 Task: Monitor the status of agents and queues in real time with the help of Omni channel supervisor.
Action: Mouse moved to (43, 118)
Screenshot: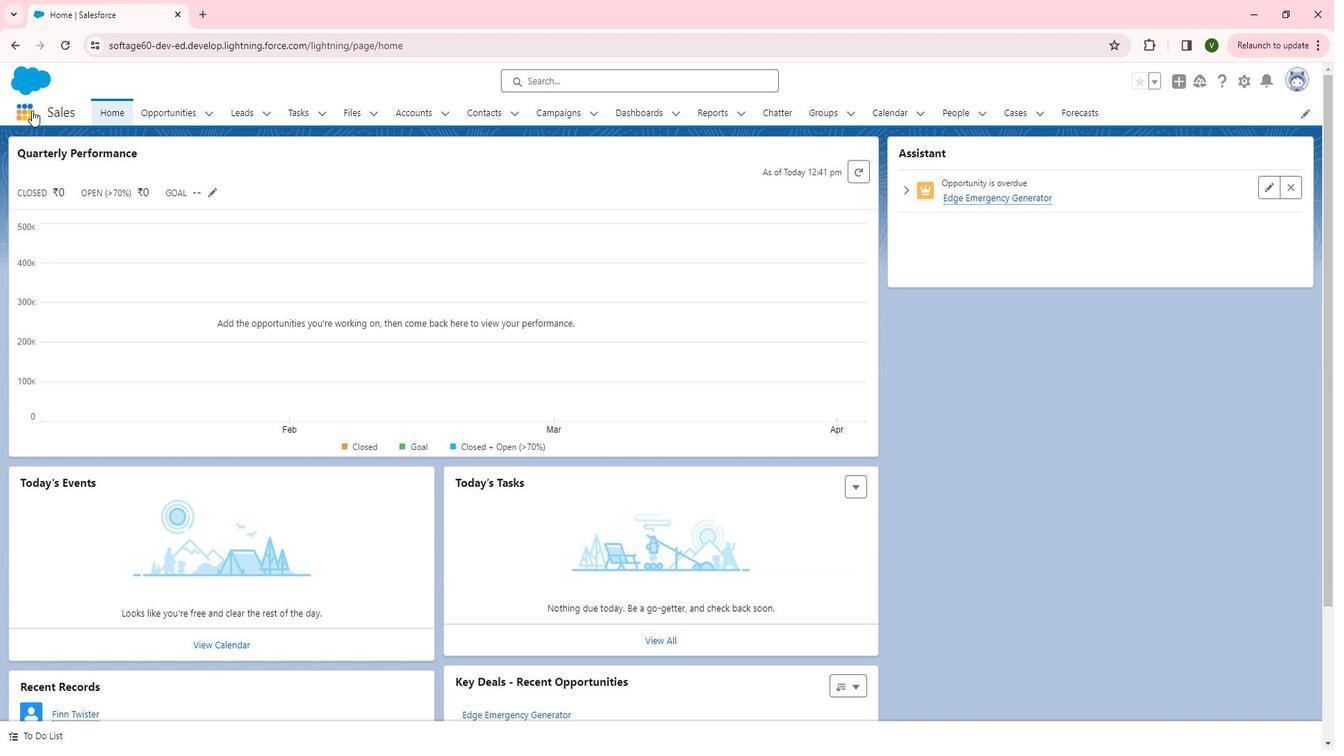 
Action: Mouse pressed left at (43, 118)
Screenshot: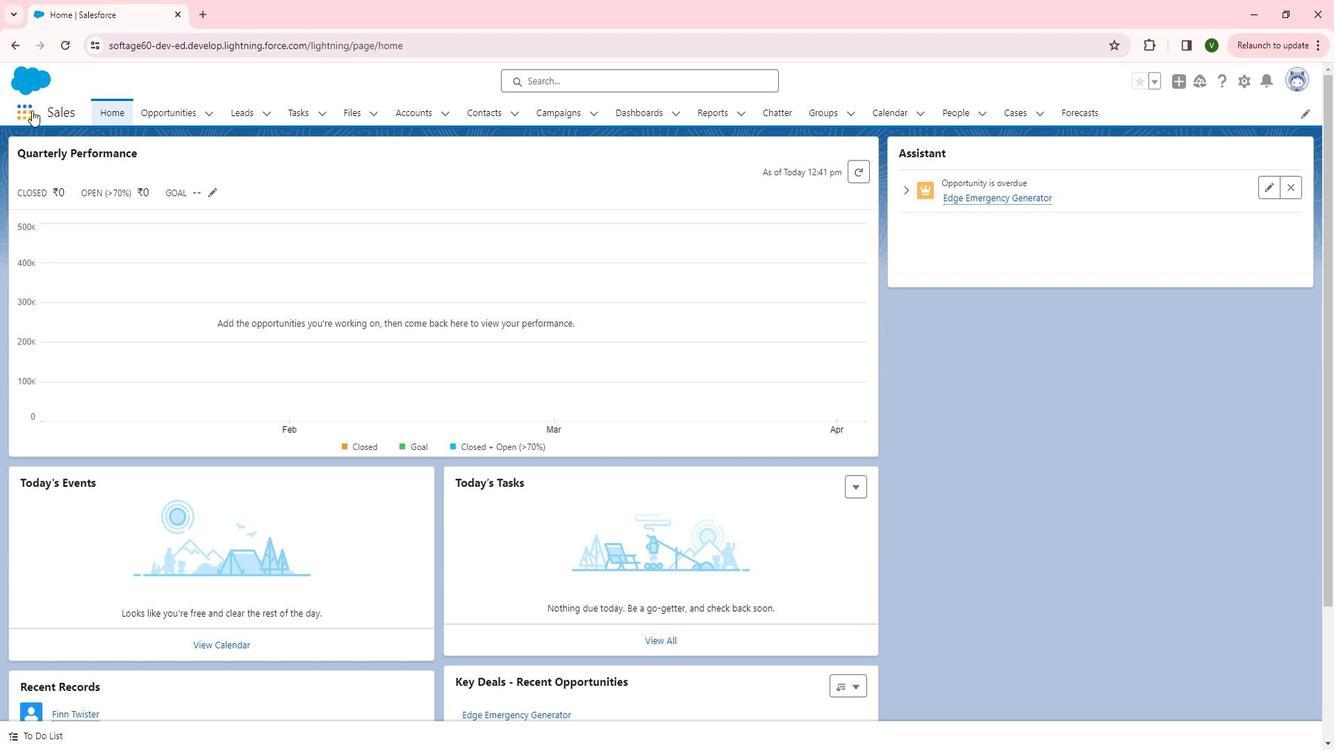 
Action: Mouse moved to (38, 120)
Screenshot: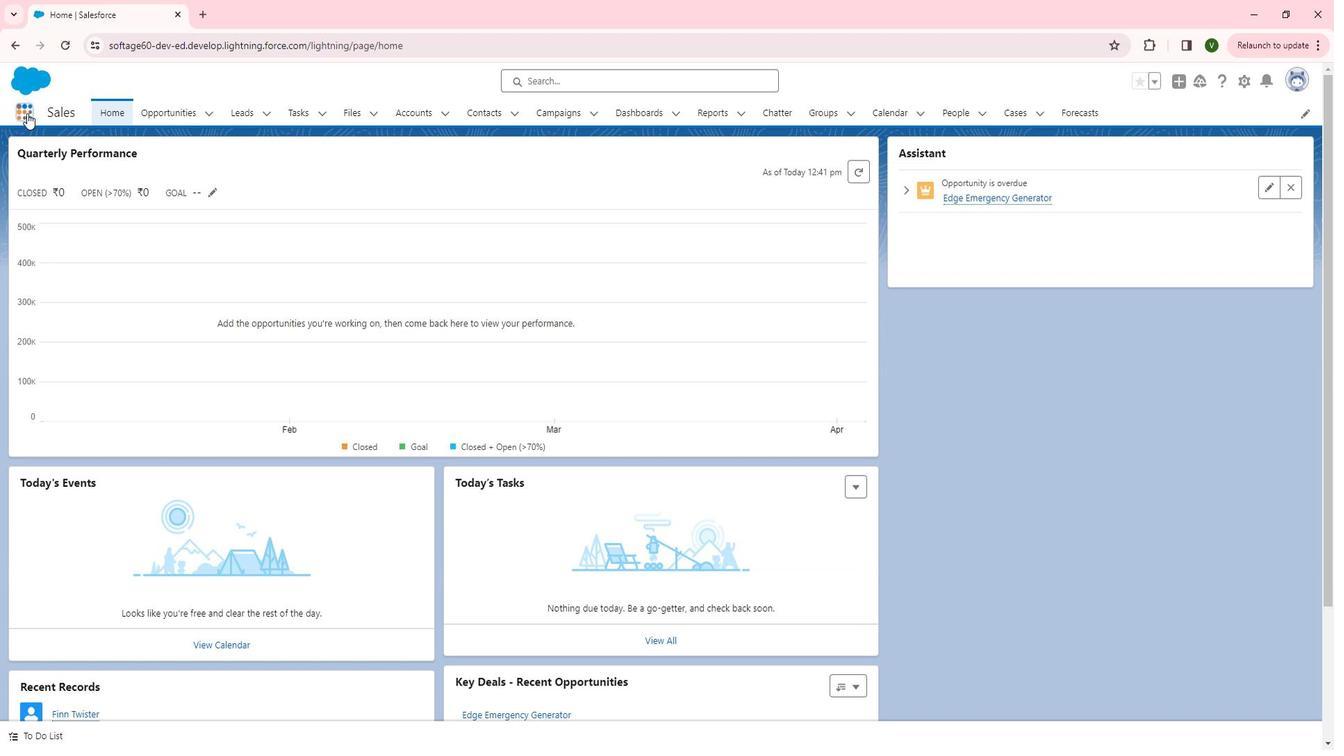 
Action: Mouse pressed left at (38, 120)
Screenshot: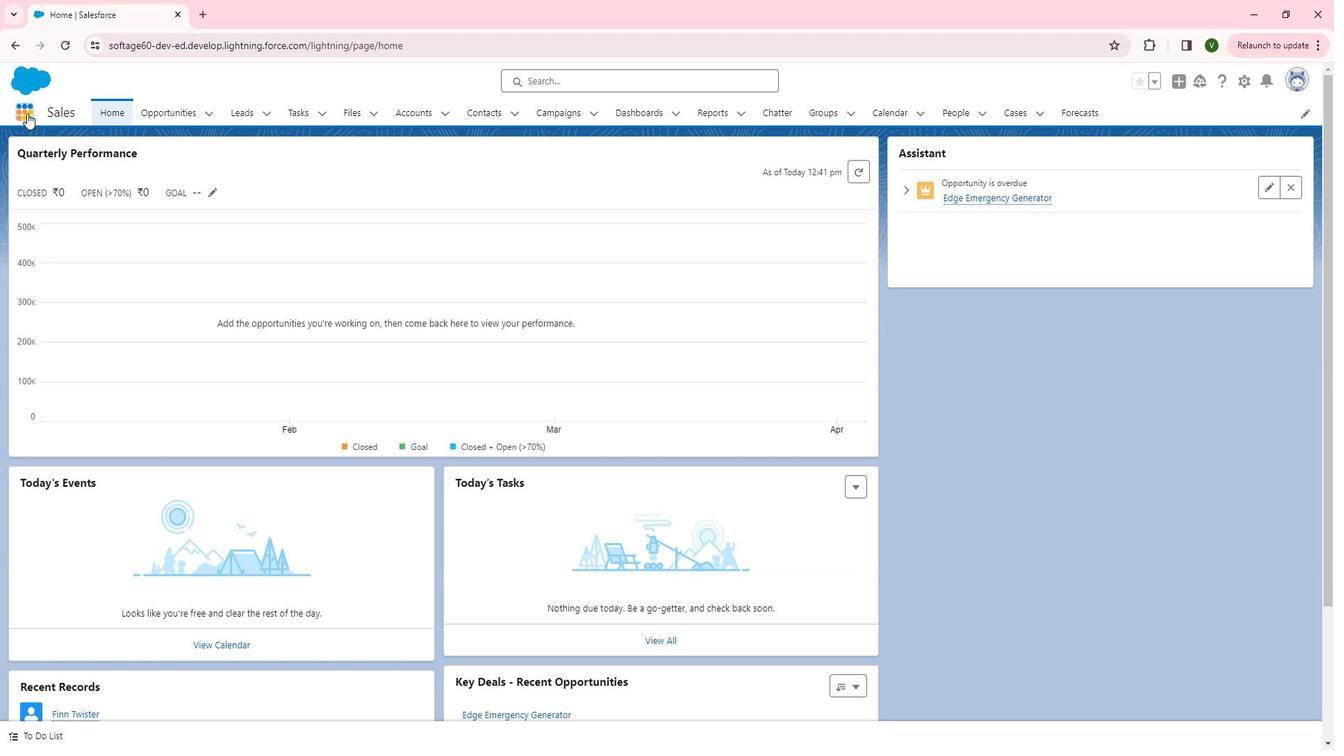 
Action: Mouse moved to (55, 364)
Screenshot: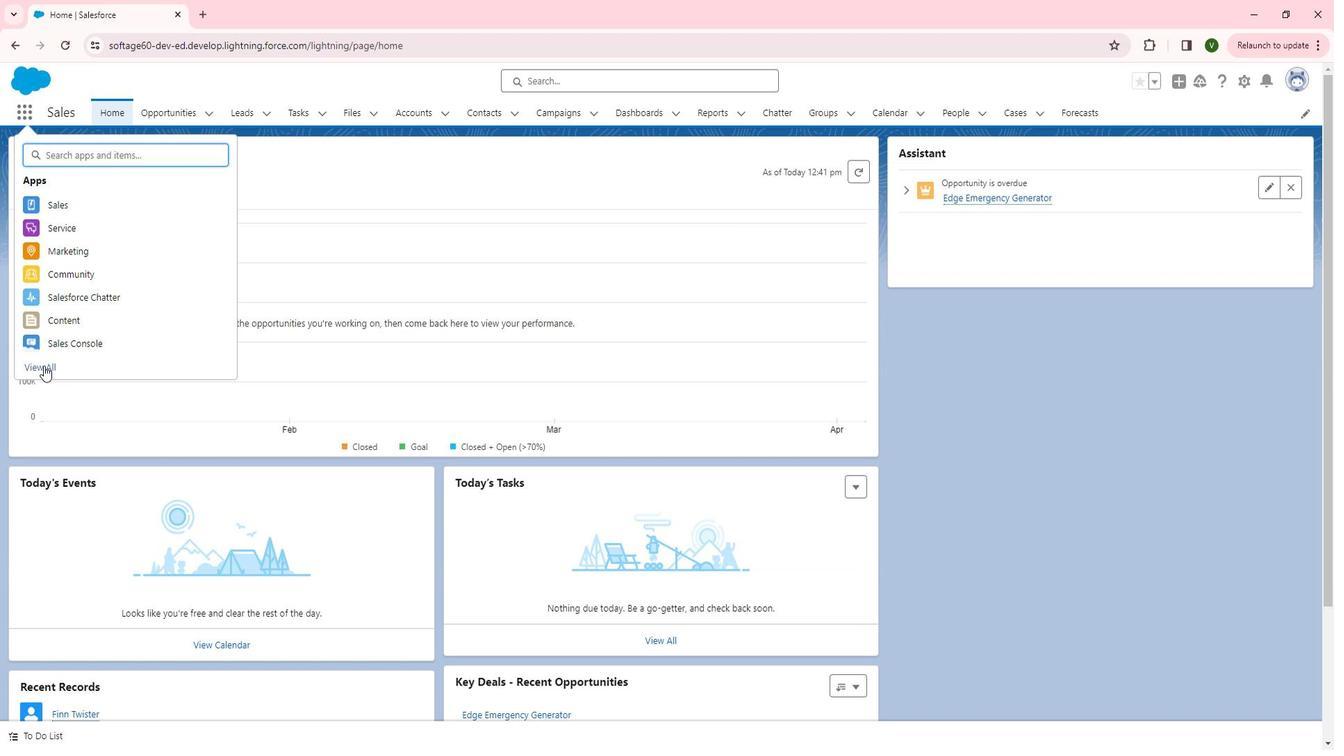 
Action: Mouse pressed left at (55, 364)
Screenshot: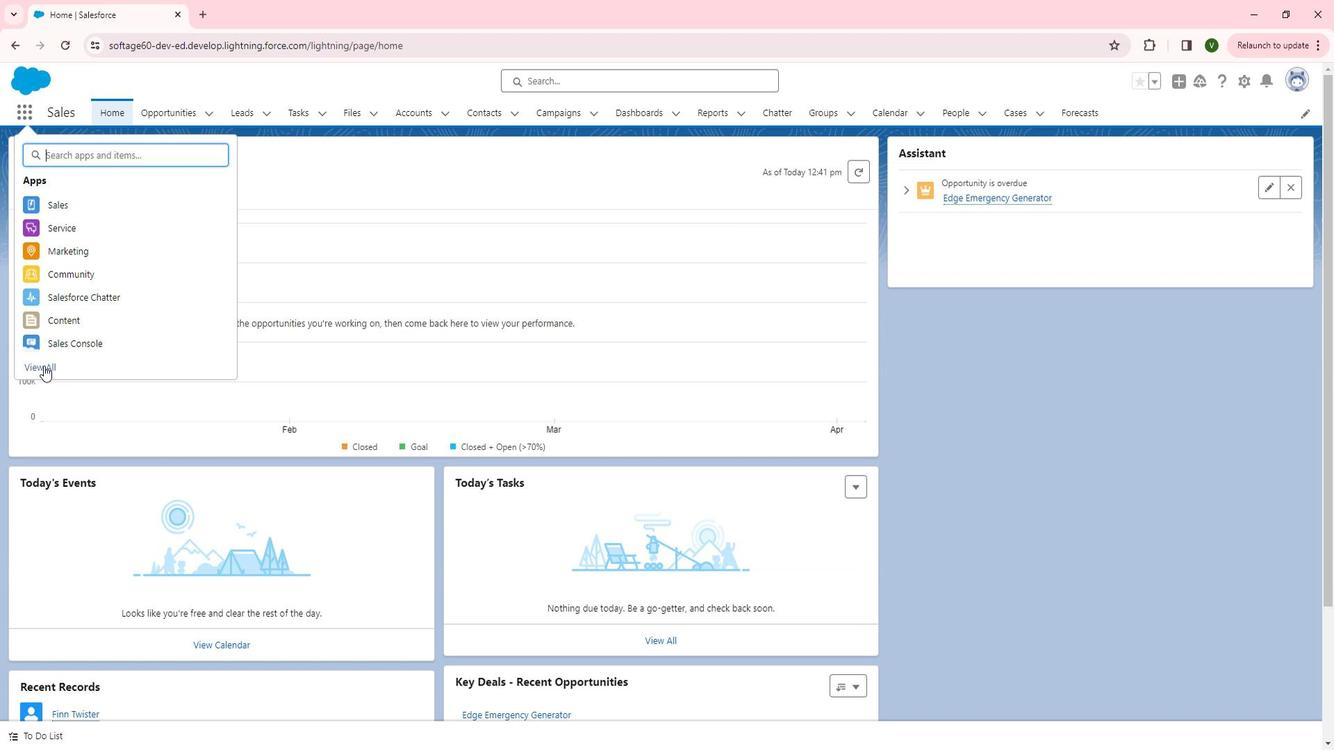 
Action: Mouse moved to (584, 378)
Screenshot: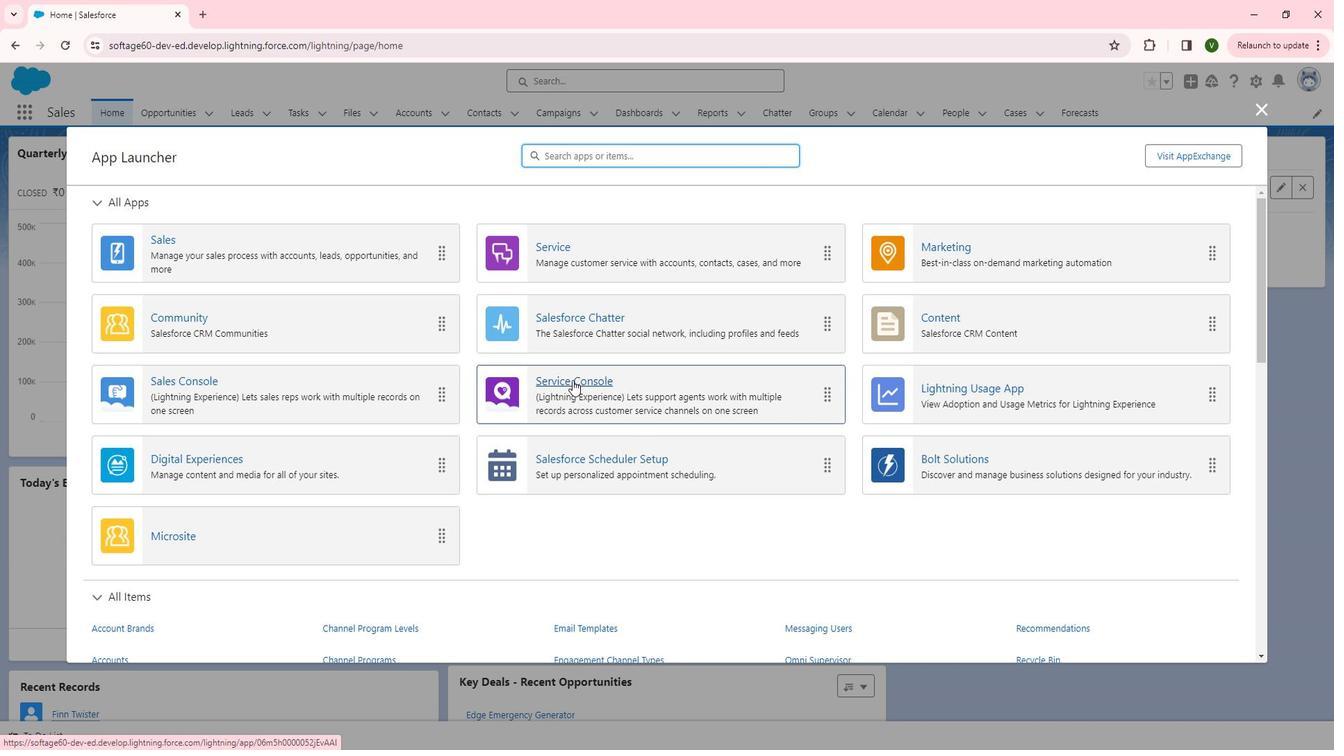 
Action: Mouse pressed left at (584, 378)
Screenshot: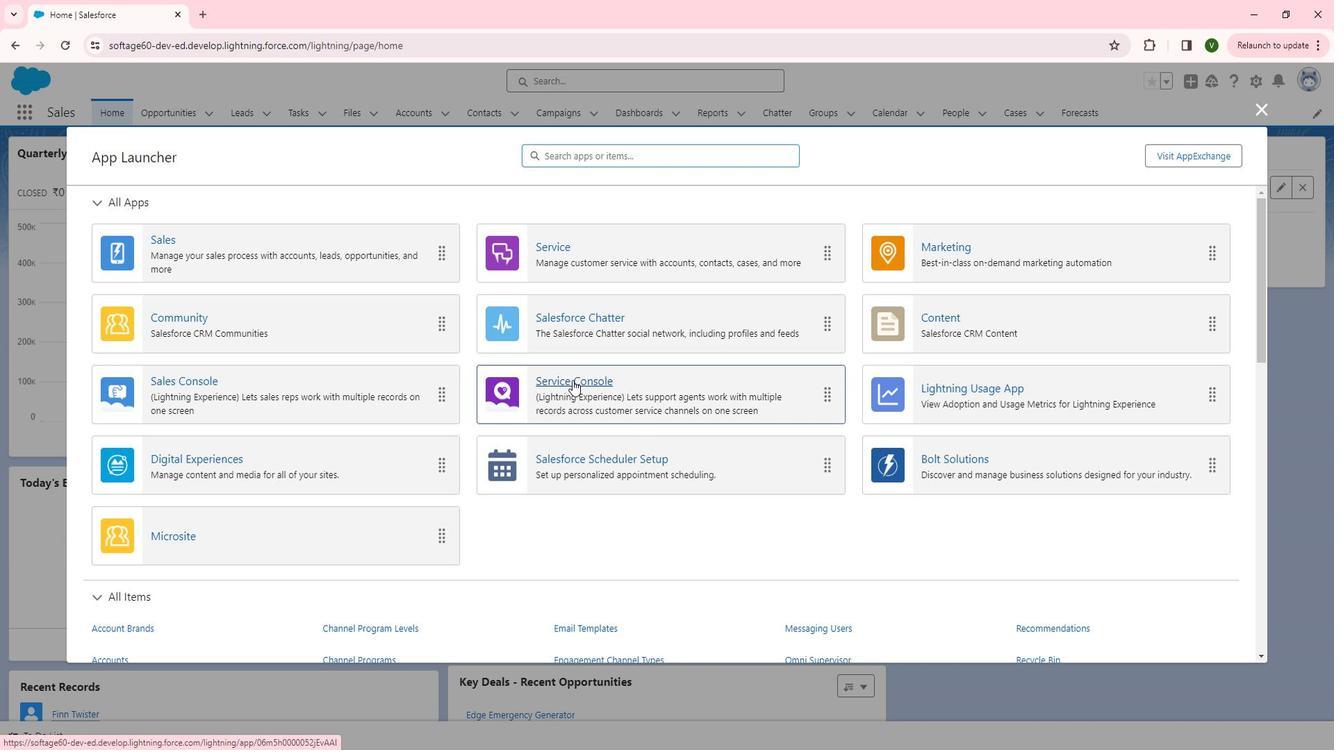 
Action: Mouse moved to (179, 573)
Screenshot: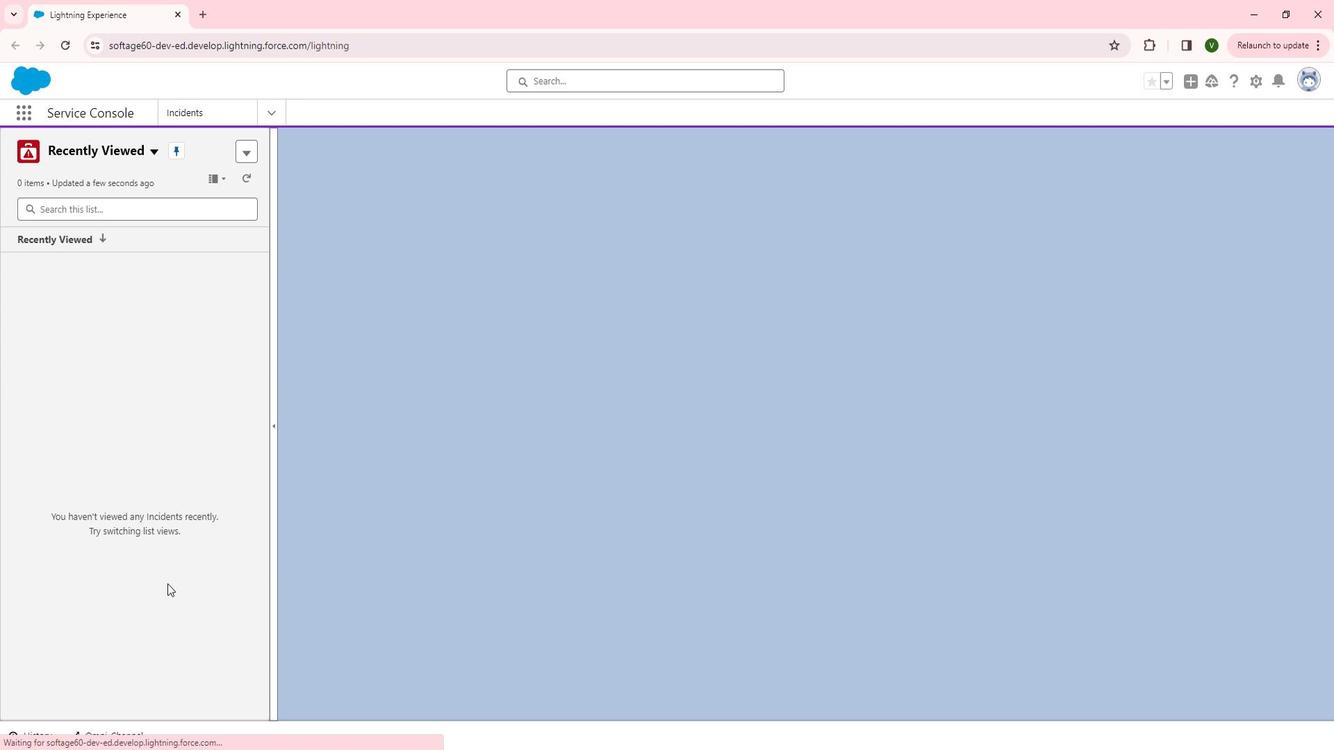 
Action: Mouse scrolled (179, 573) with delta (0, 0)
Screenshot: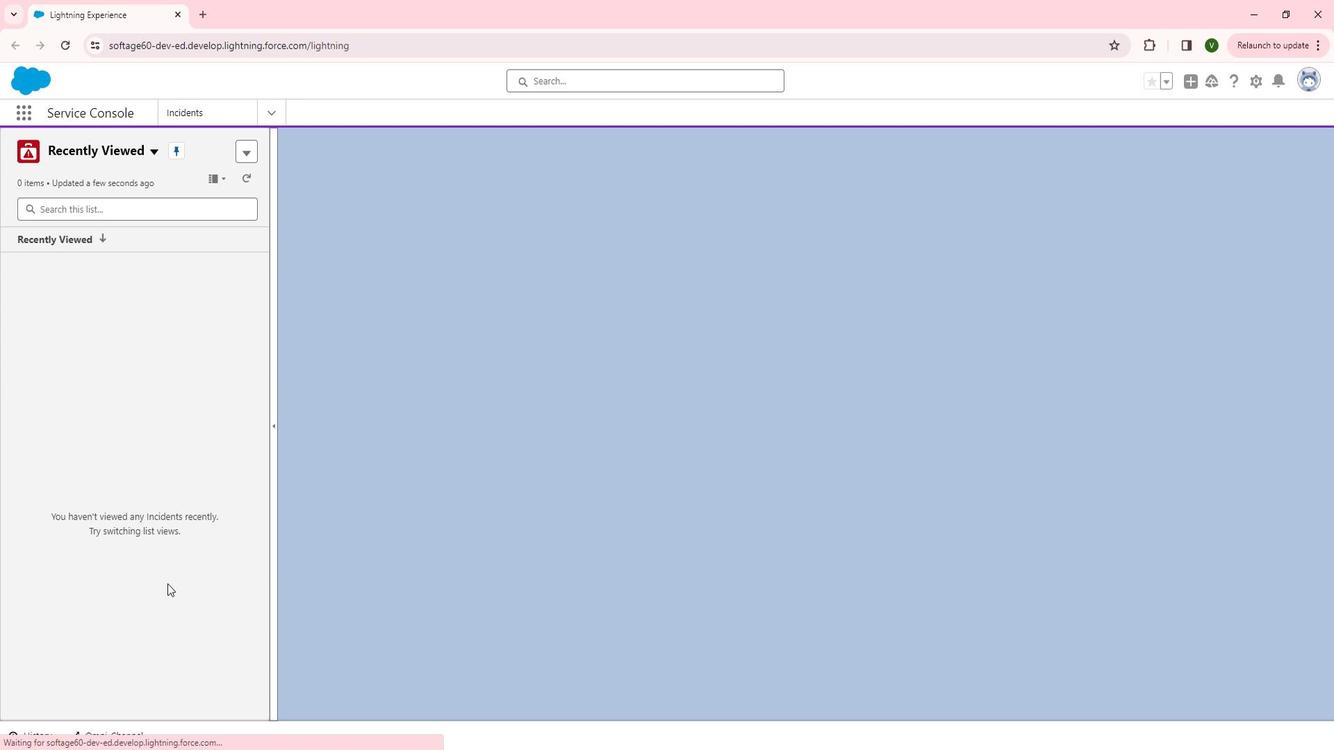 
Action: Mouse moved to (131, 717)
Screenshot: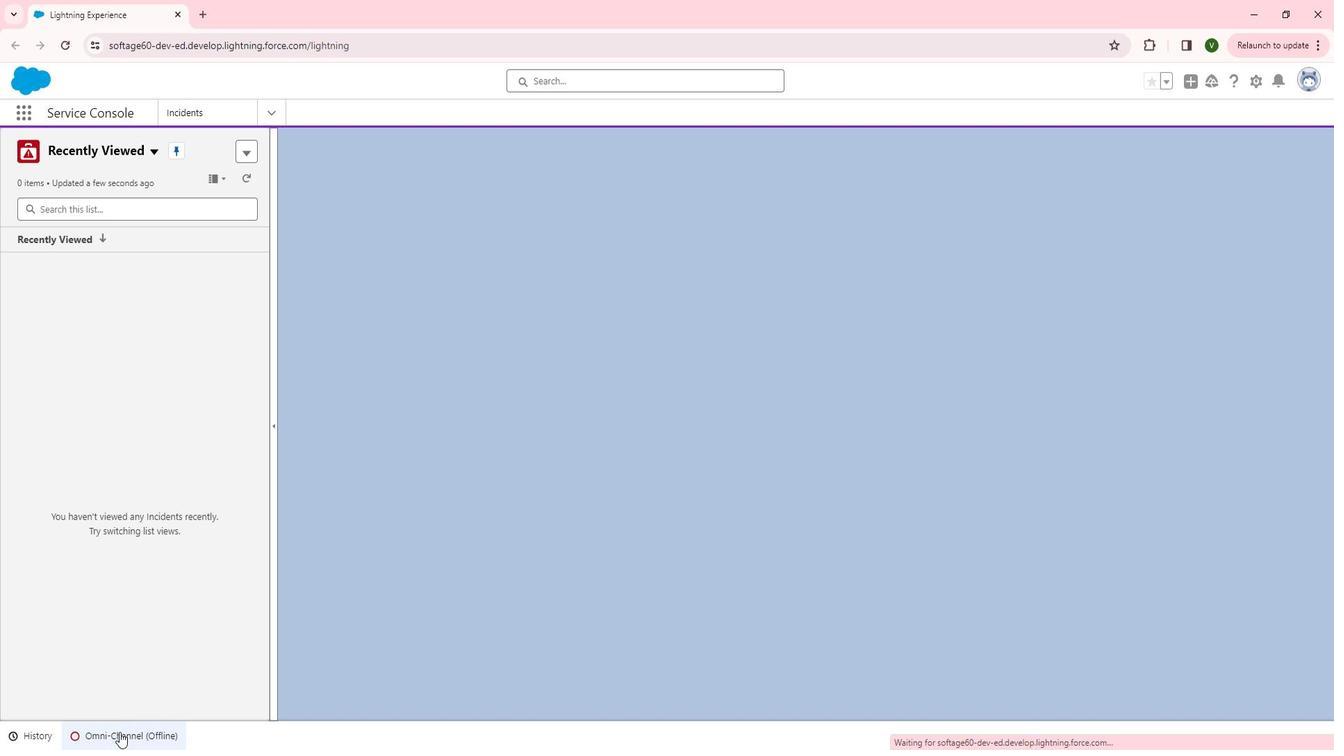 
Action: Mouse pressed left at (131, 717)
Screenshot: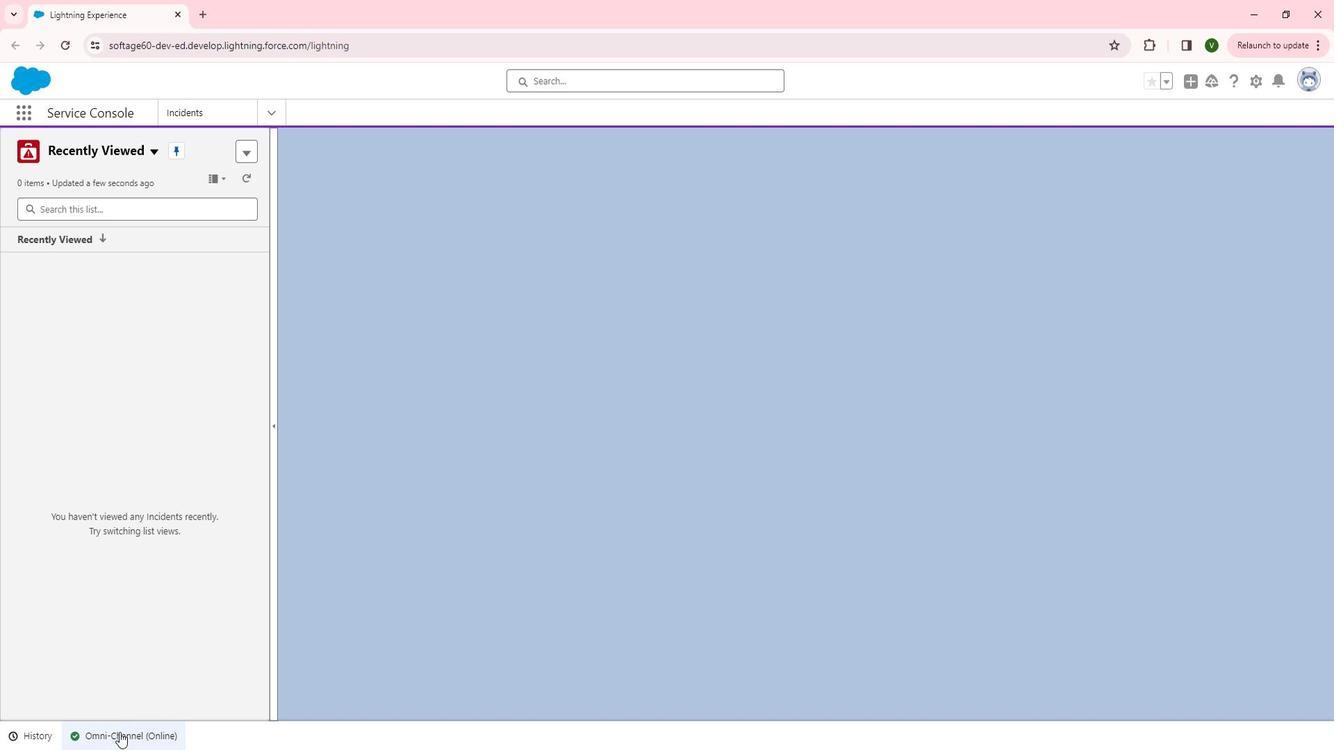 
Action: Mouse moved to (239, 419)
Screenshot: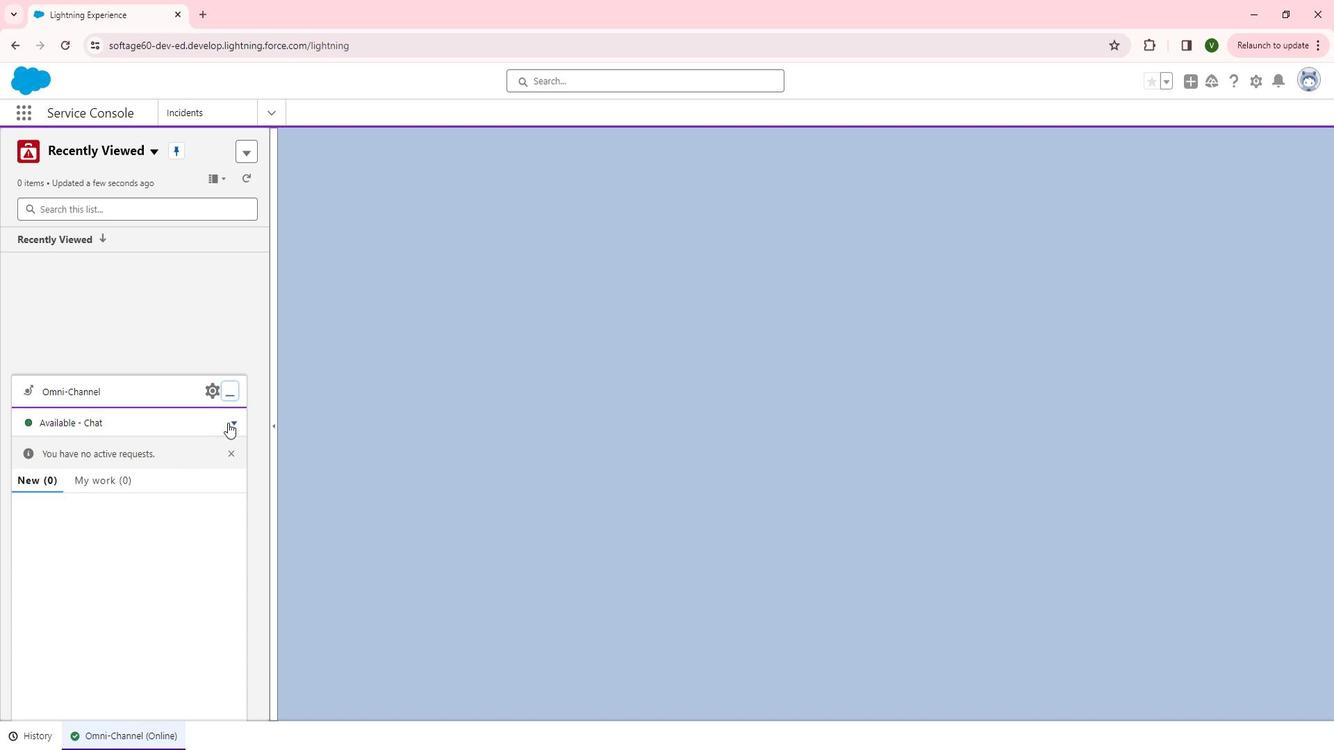
Action: Mouse pressed left at (239, 419)
Screenshot: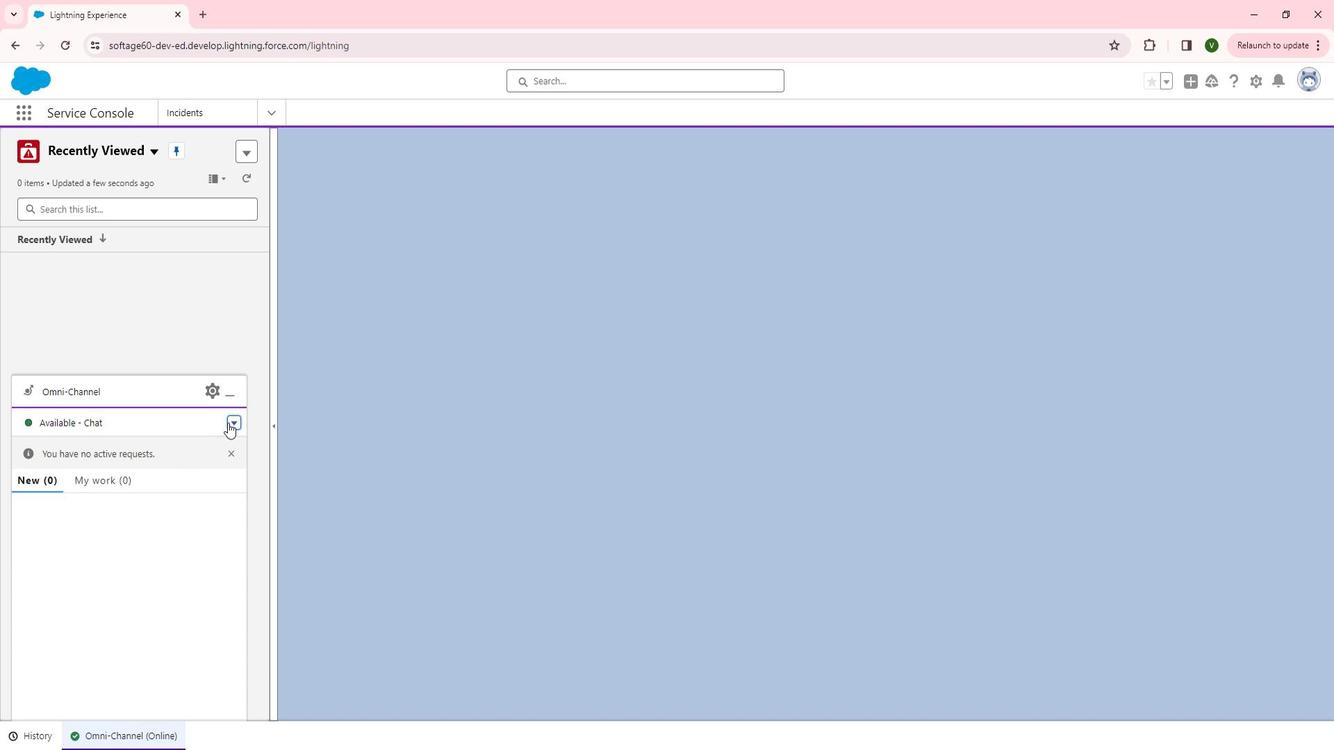 
Action: Mouse moved to (183, 516)
Screenshot: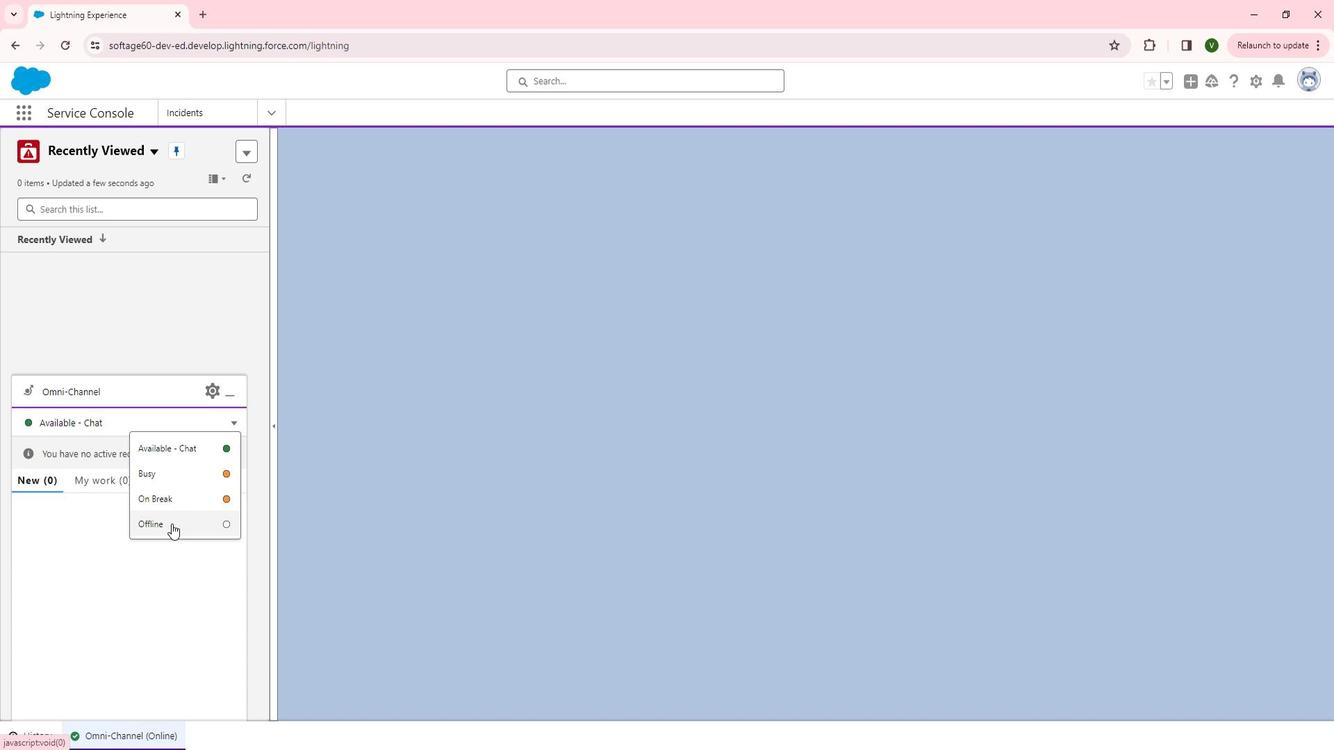 
Action: Mouse pressed left at (183, 516)
Screenshot: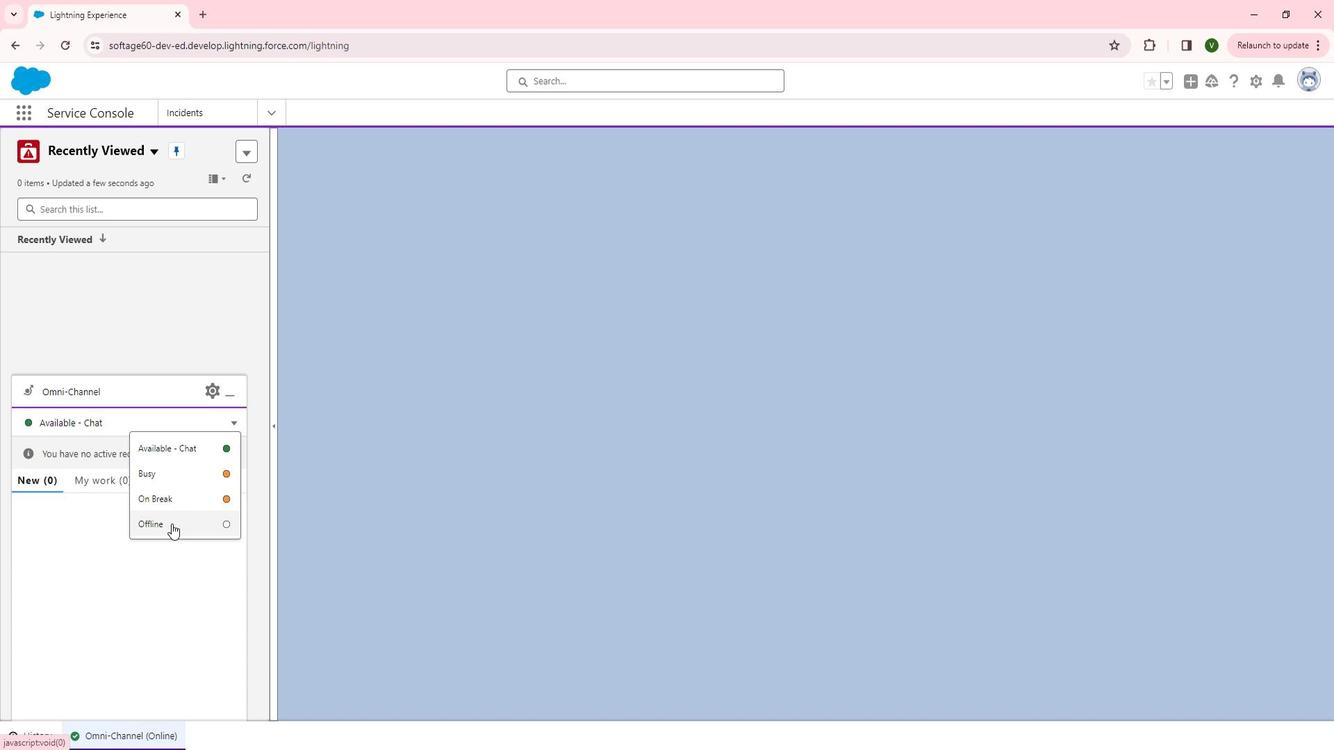 
Action: Mouse moved to (240, 446)
Screenshot: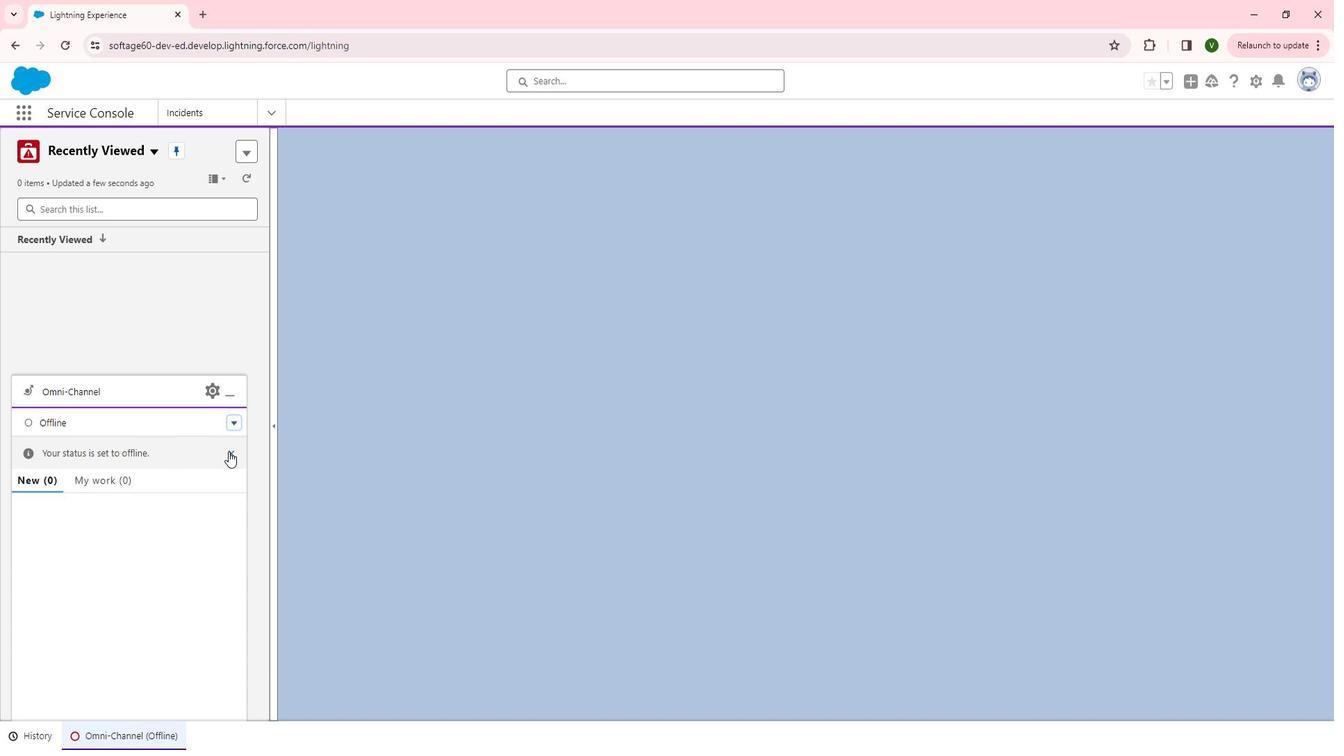 
Action: Mouse pressed left at (240, 446)
Screenshot: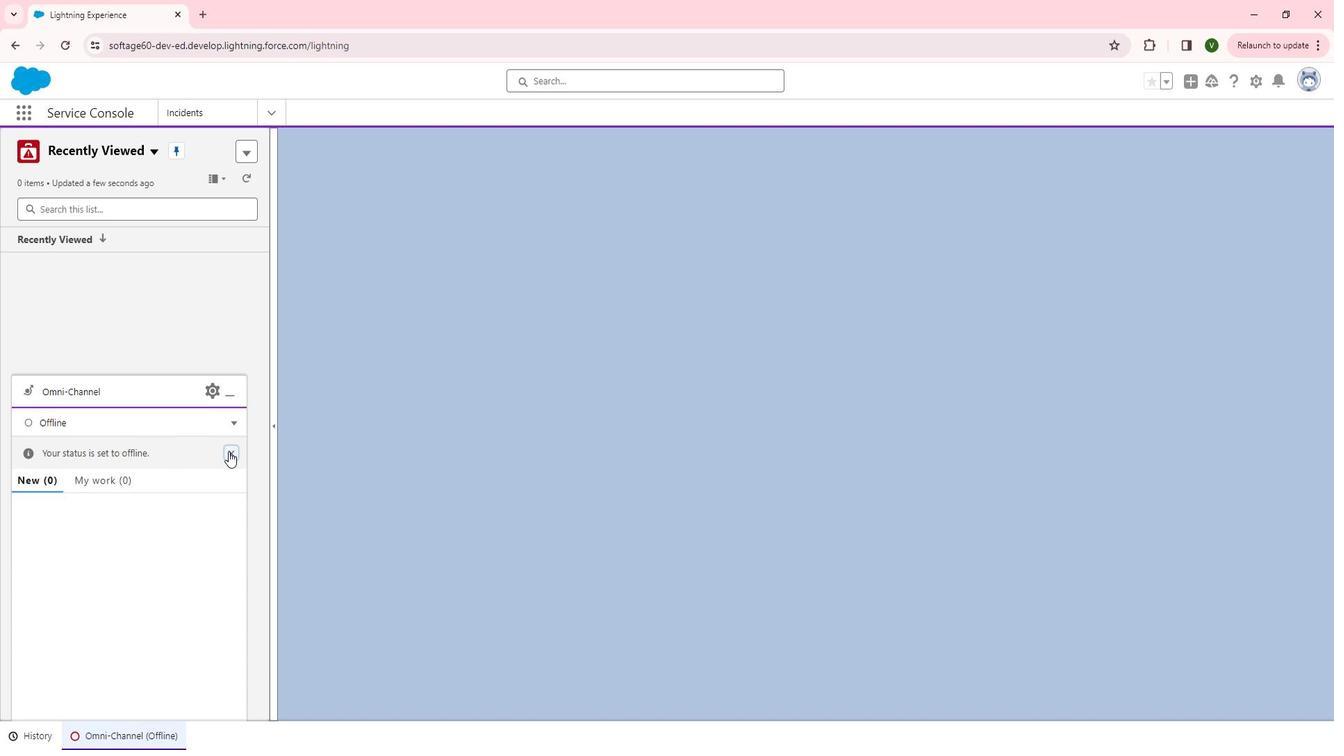 
Action: Mouse moved to (240, 418)
Screenshot: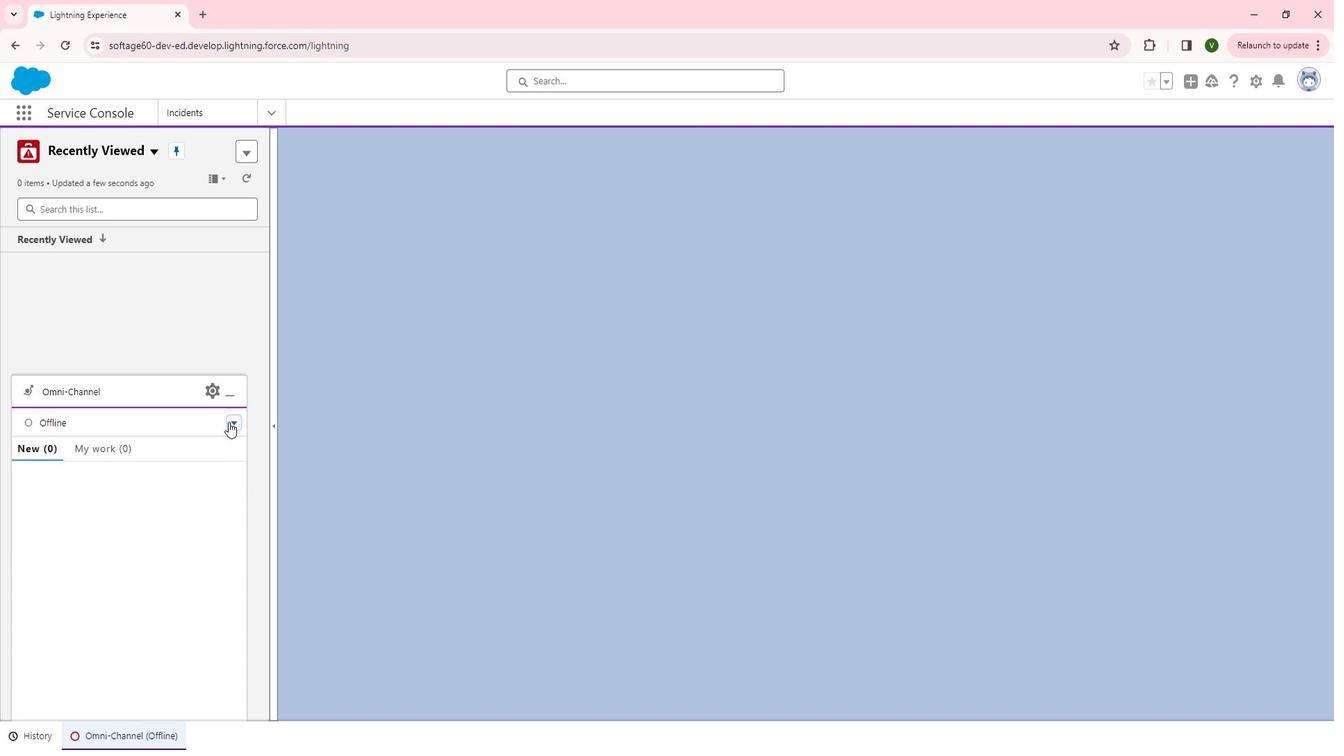 
Action: Mouse pressed left at (240, 418)
Screenshot: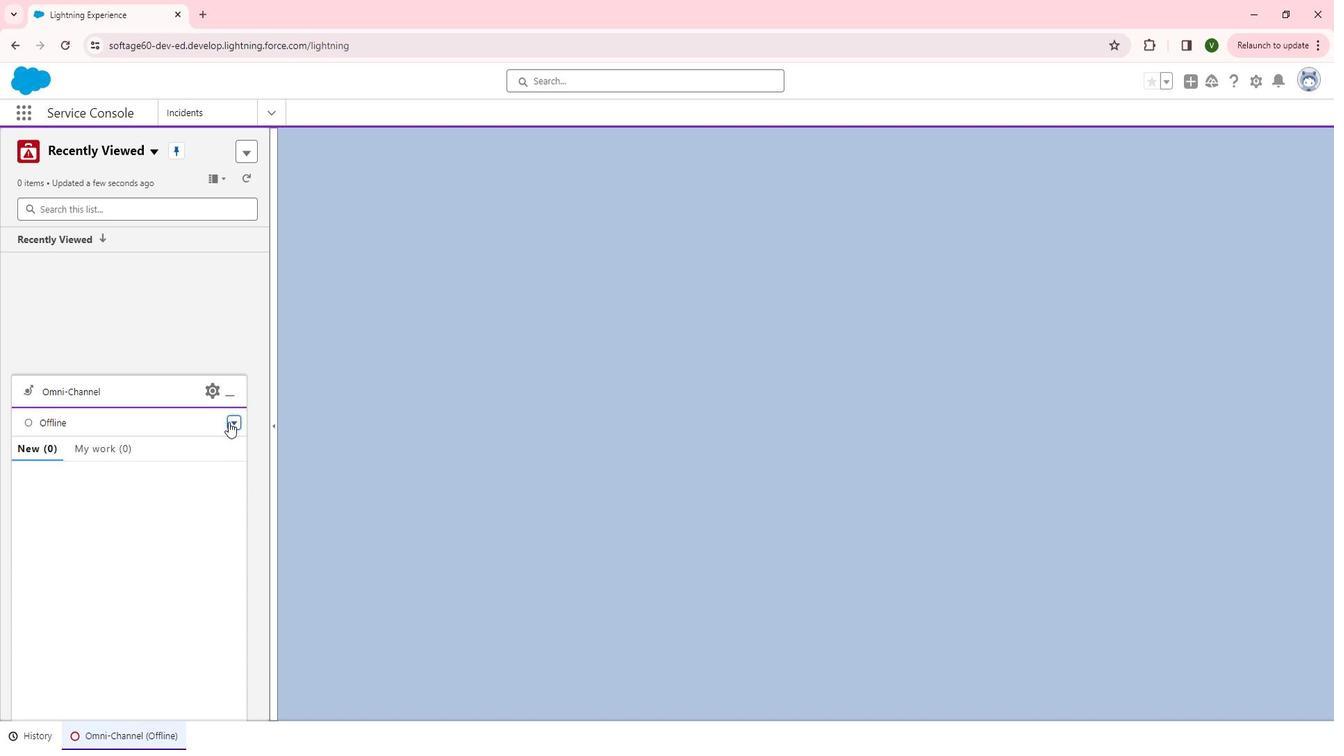 
Action: Mouse moved to (198, 445)
Screenshot: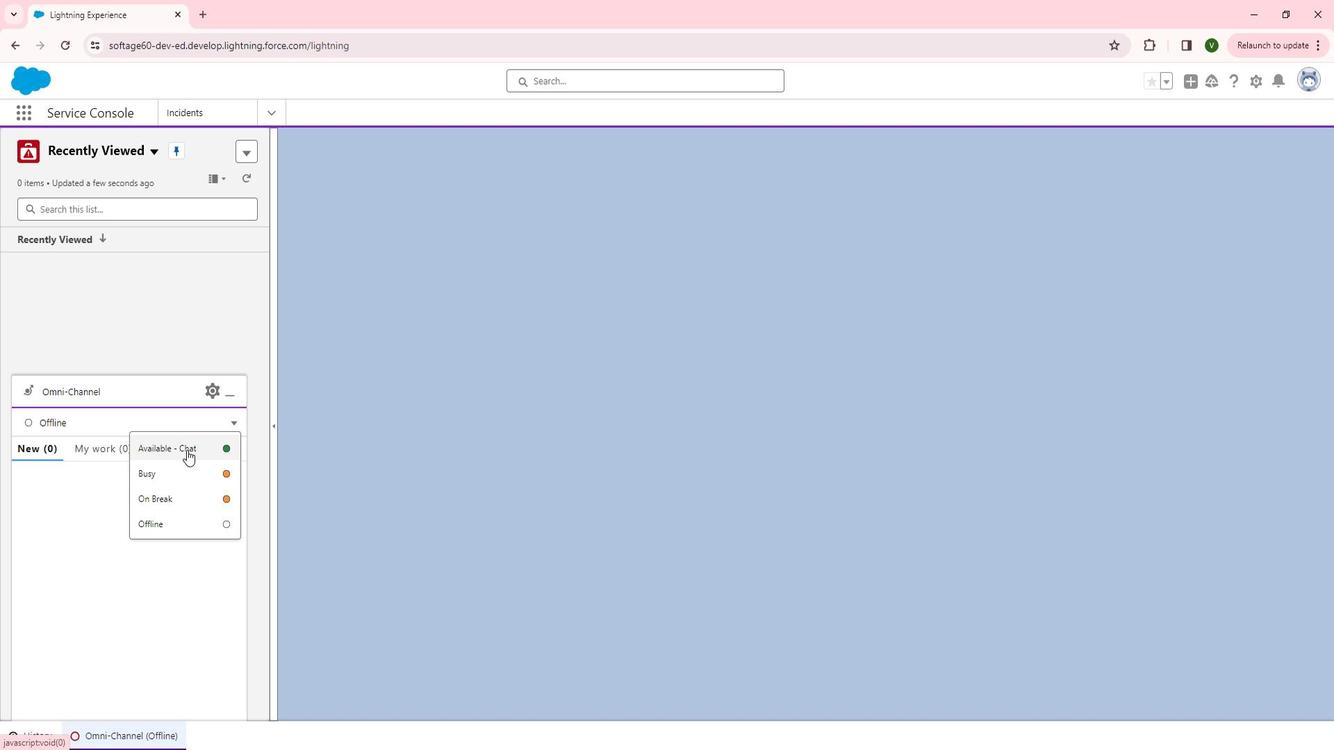 
Action: Mouse pressed left at (198, 445)
Screenshot: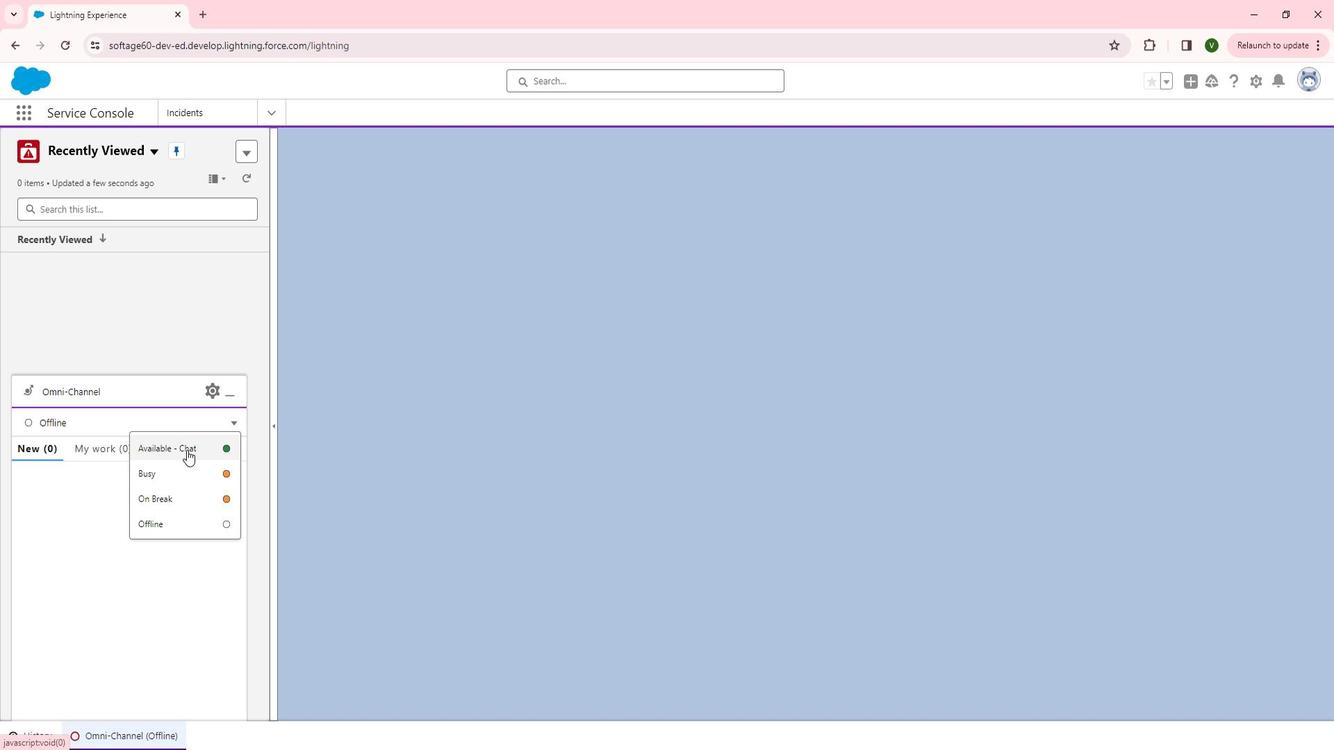 
Action: Mouse moved to (34, 123)
Screenshot: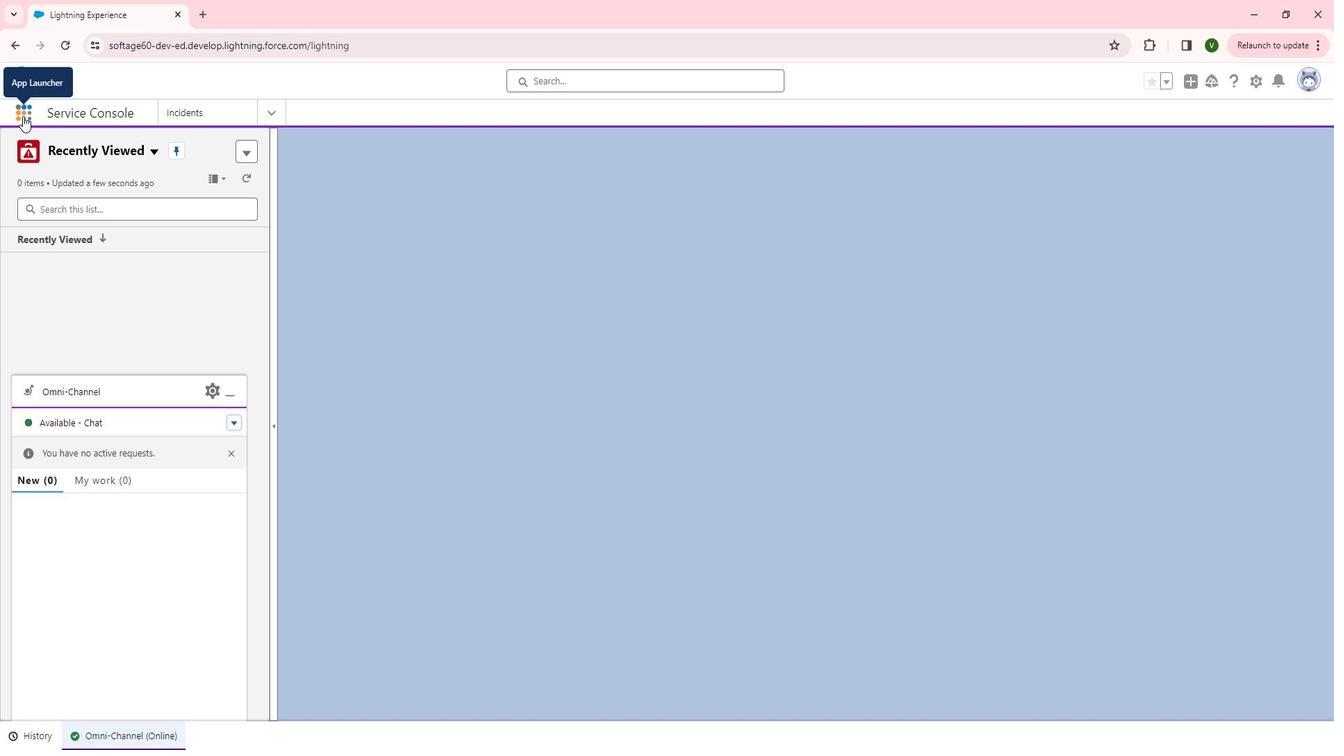 
Action: Mouse pressed left at (34, 123)
Screenshot: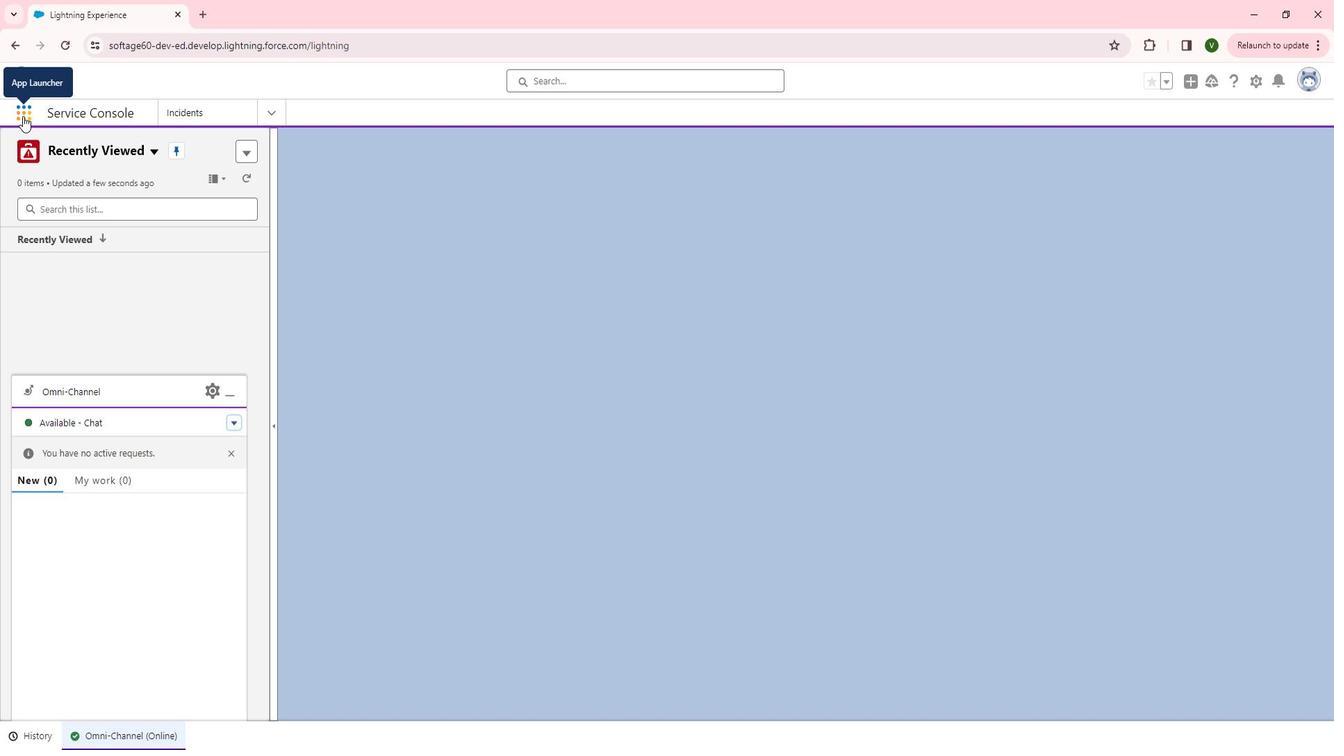 
Action: Mouse moved to (101, 168)
Screenshot: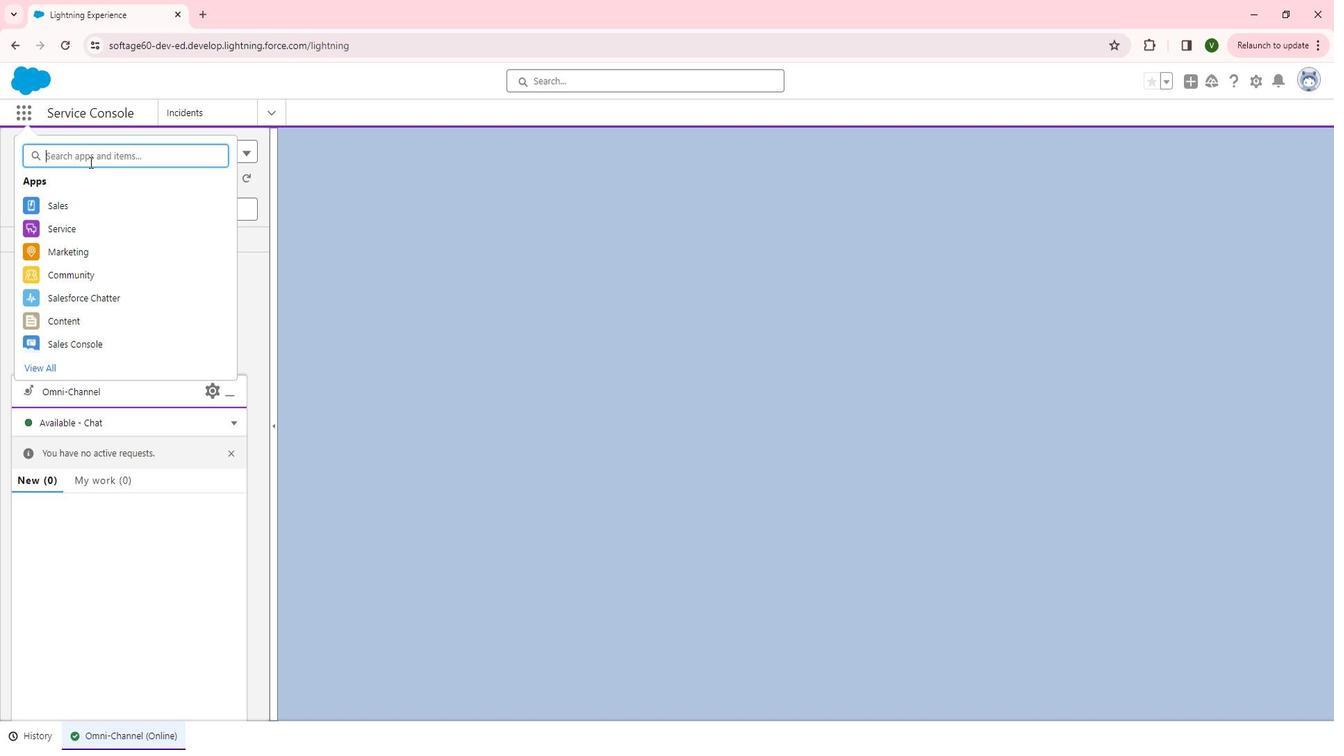 
Action: Mouse pressed left at (101, 168)
Screenshot: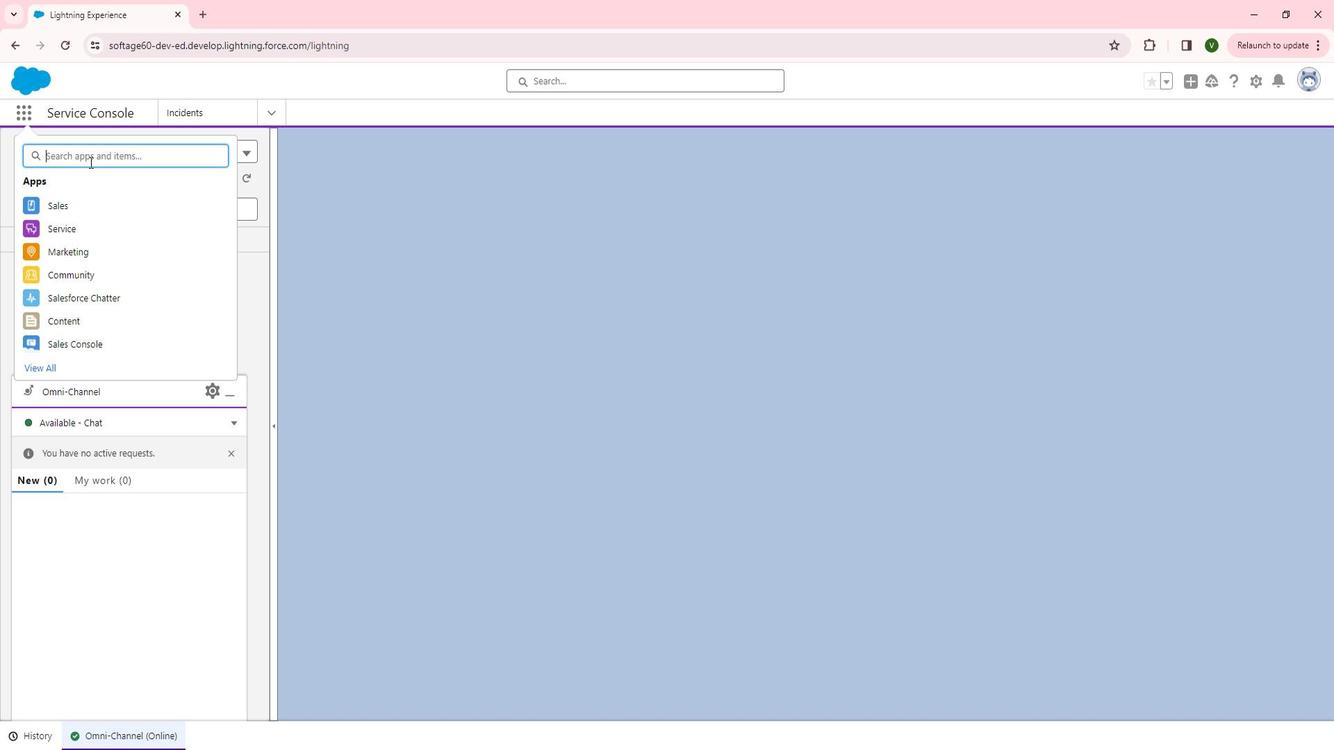 
Action: Mouse moved to (102, 167)
Screenshot: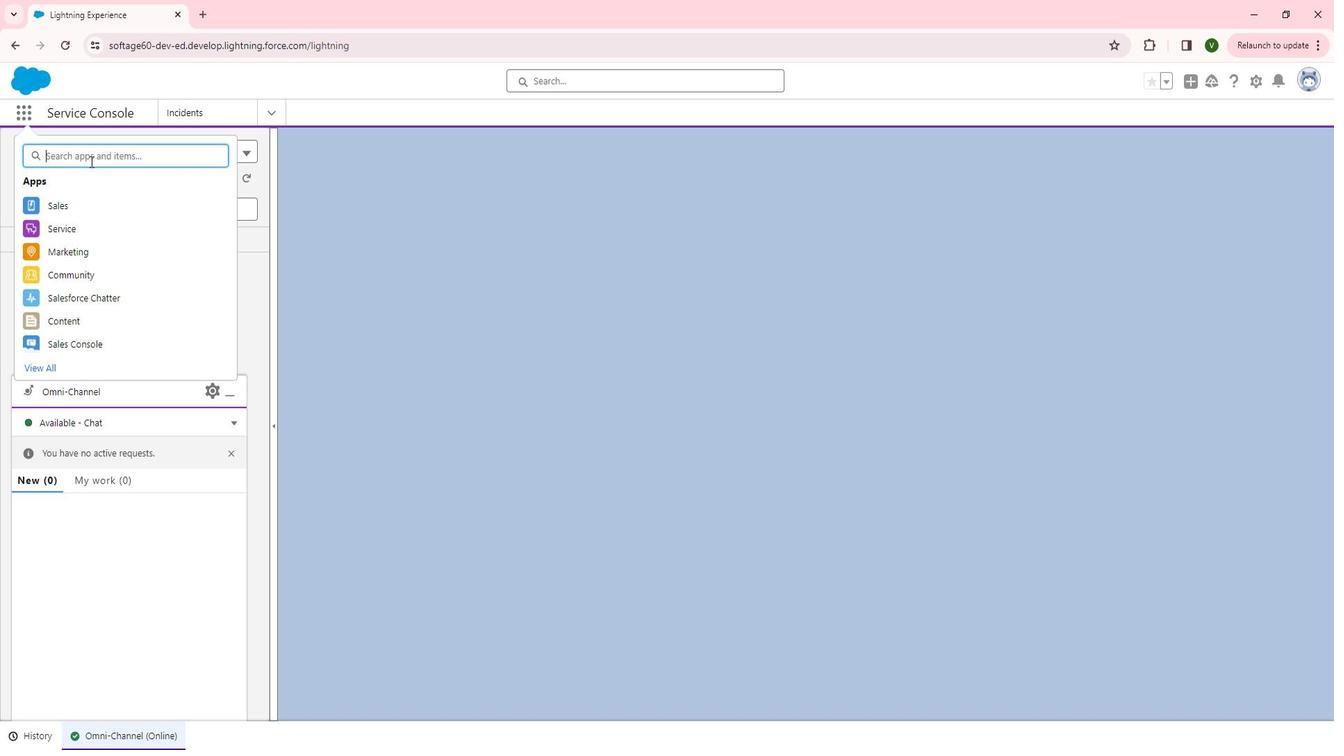 
Action: Key pressed s<Key.backspace>omni
Screenshot: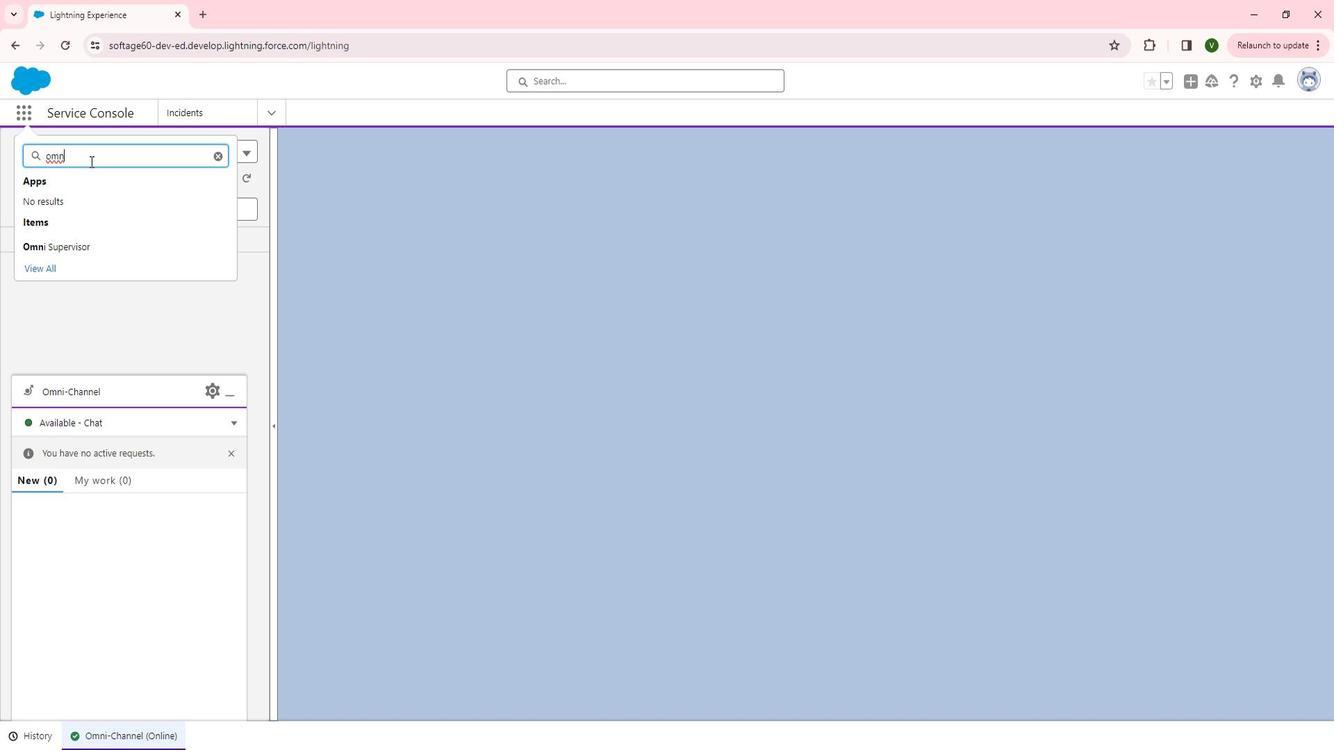 
Action: Mouse moved to (101, 246)
Screenshot: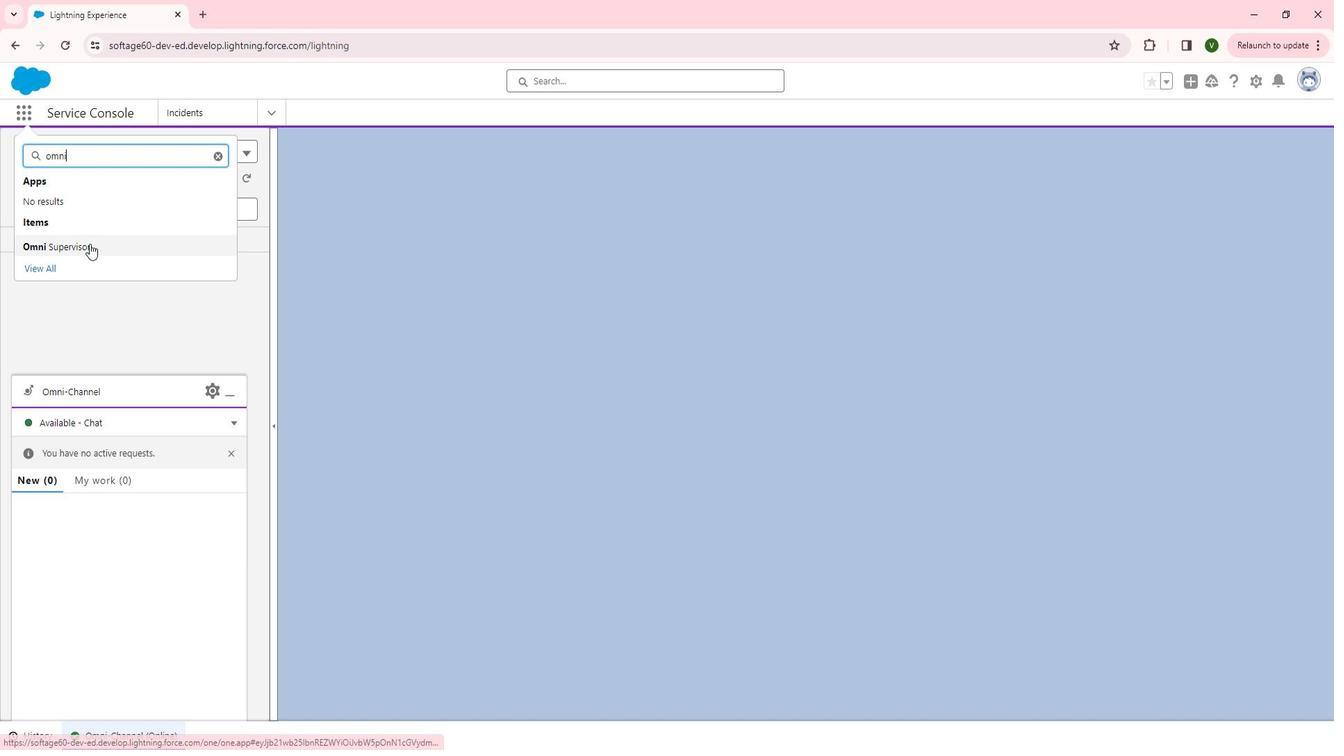 
Action: Mouse pressed left at (101, 246)
Screenshot: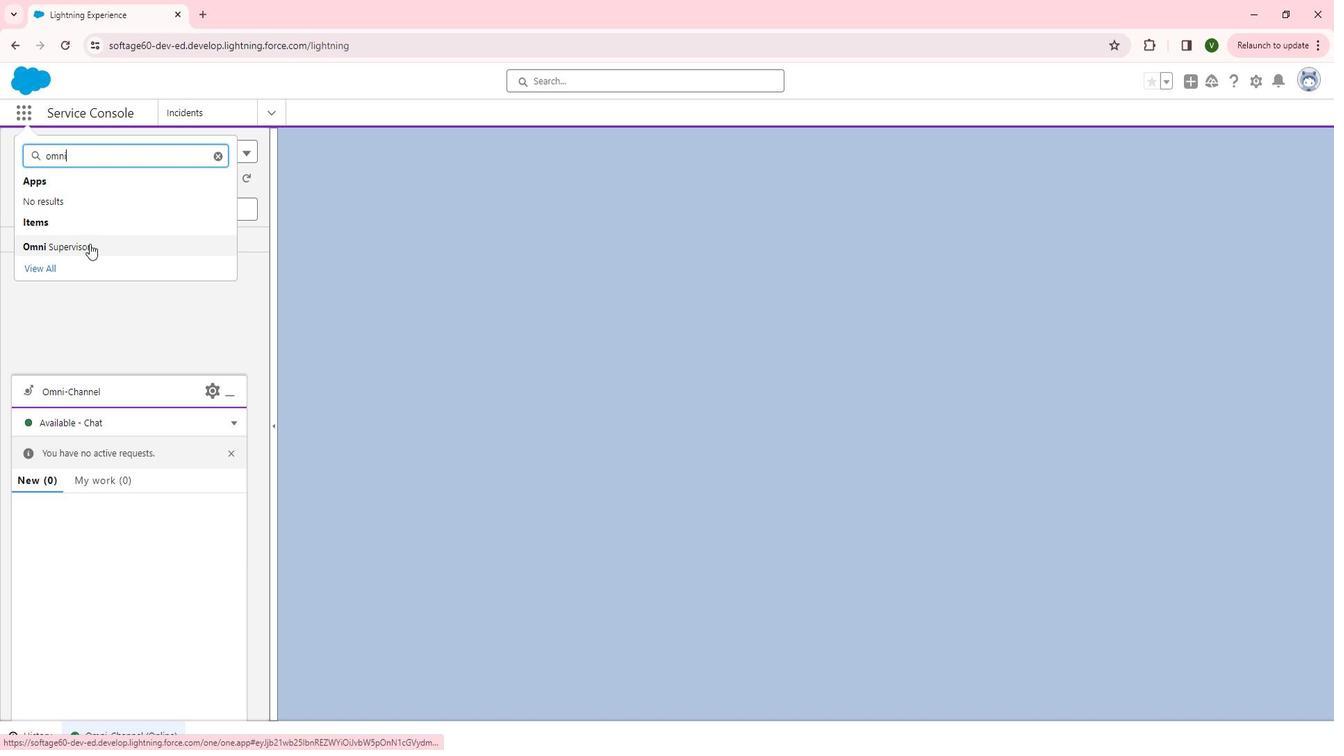 
Action: Mouse moved to (473, 218)
Screenshot: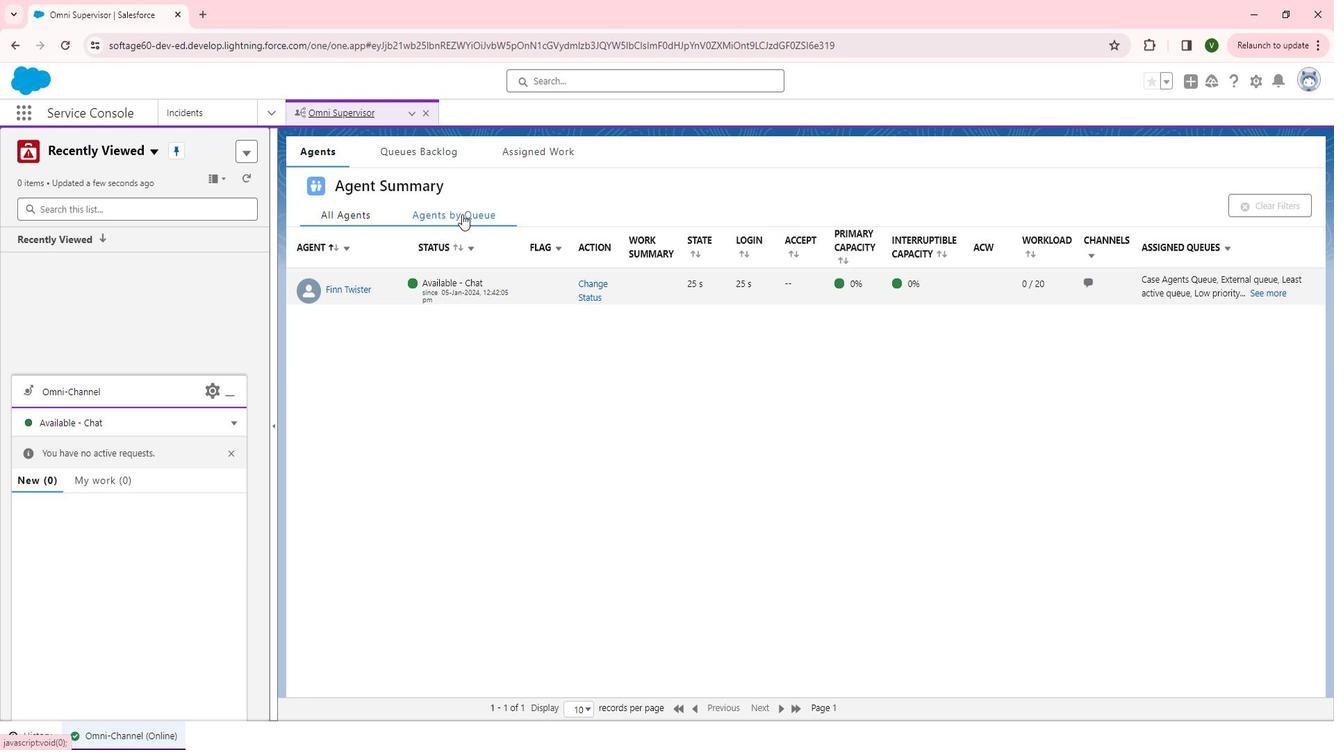 
Action: Mouse pressed left at (473, 218)
Screenshot: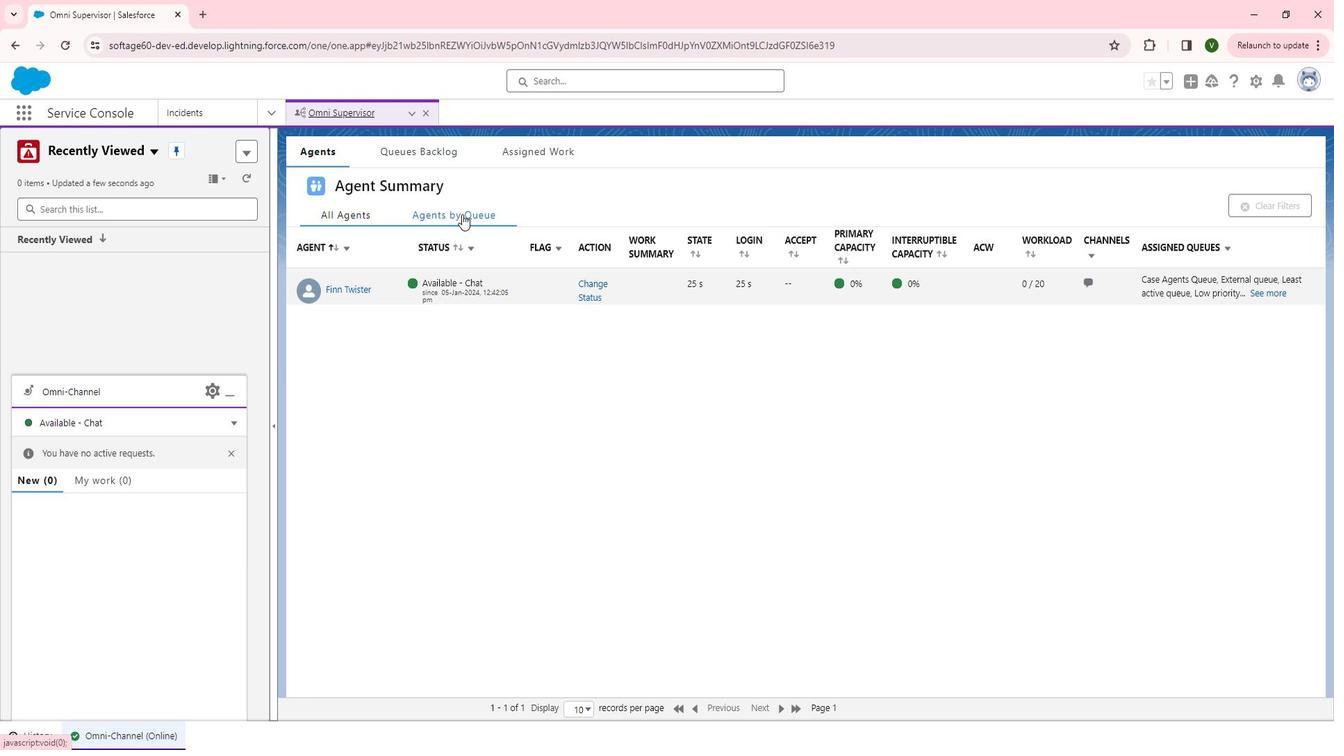 
Action: Mouse moved to (502, 290)
Screenshot: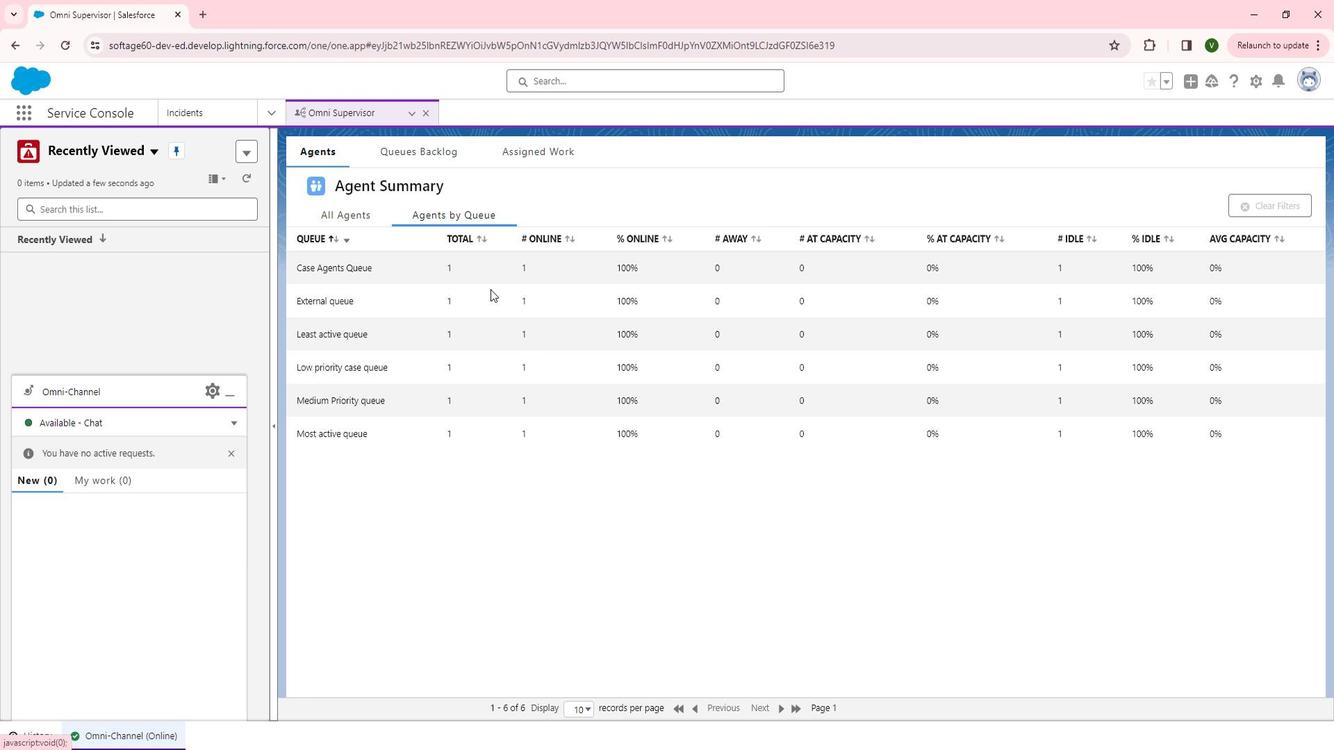 
Action: Mouse pressed left at (502, 290)
Screenshot: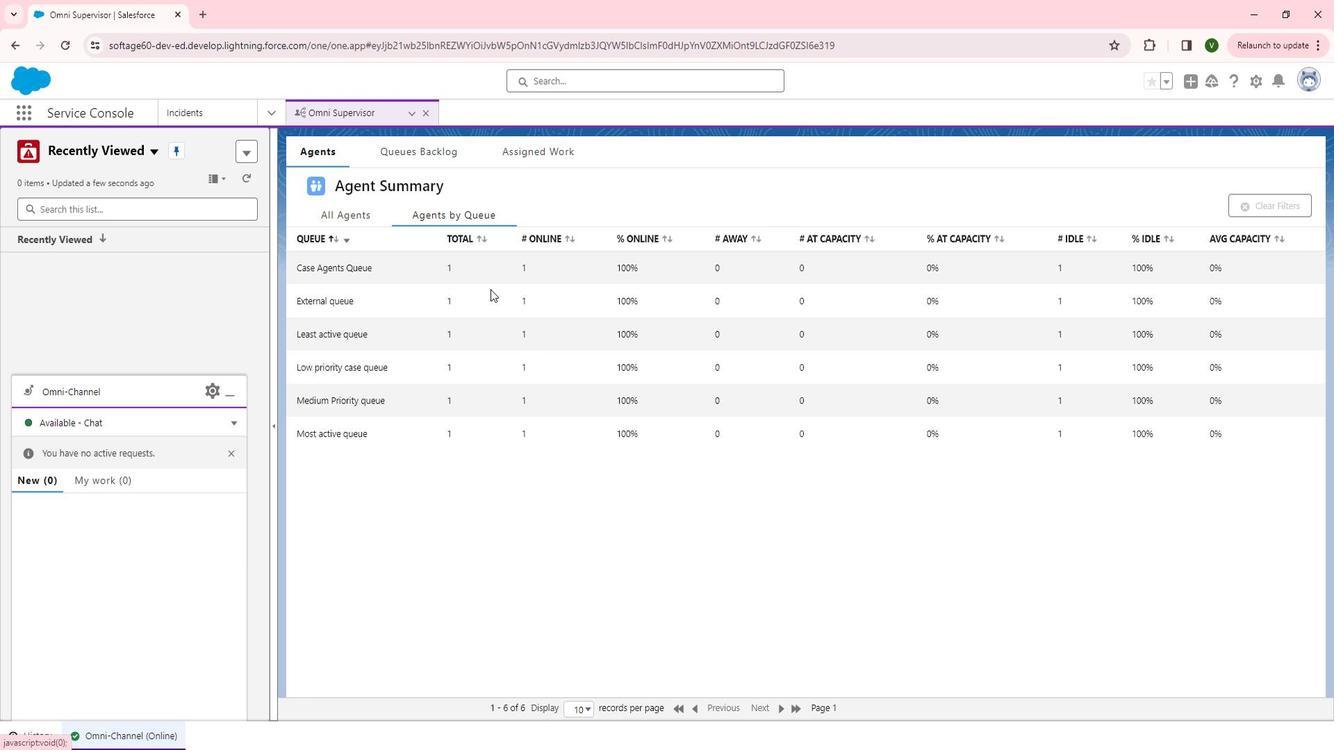 
Action: Mouse moved to (521, 329)
Screenshot: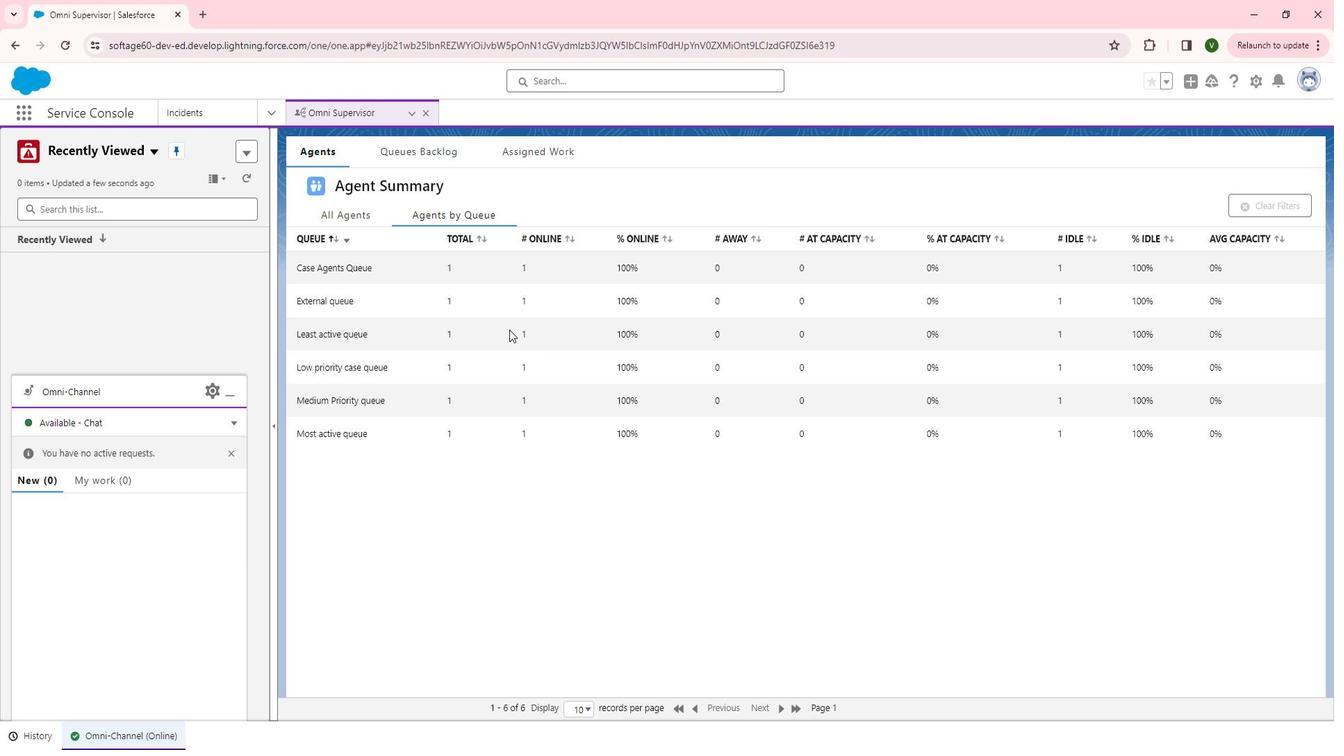 
Action: Mouse pressed left at (521, 329)
Screenshot: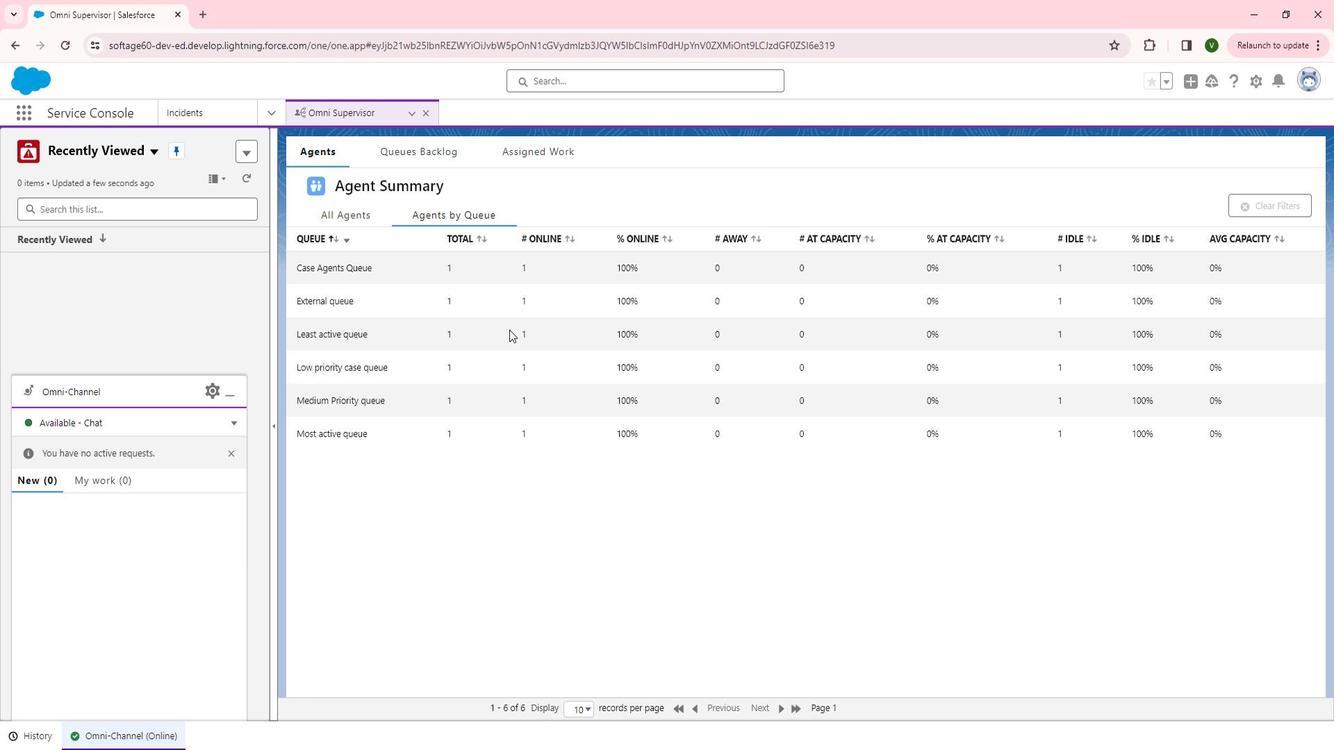 
Action: Mouse moved to (519, 395)
Screenshot: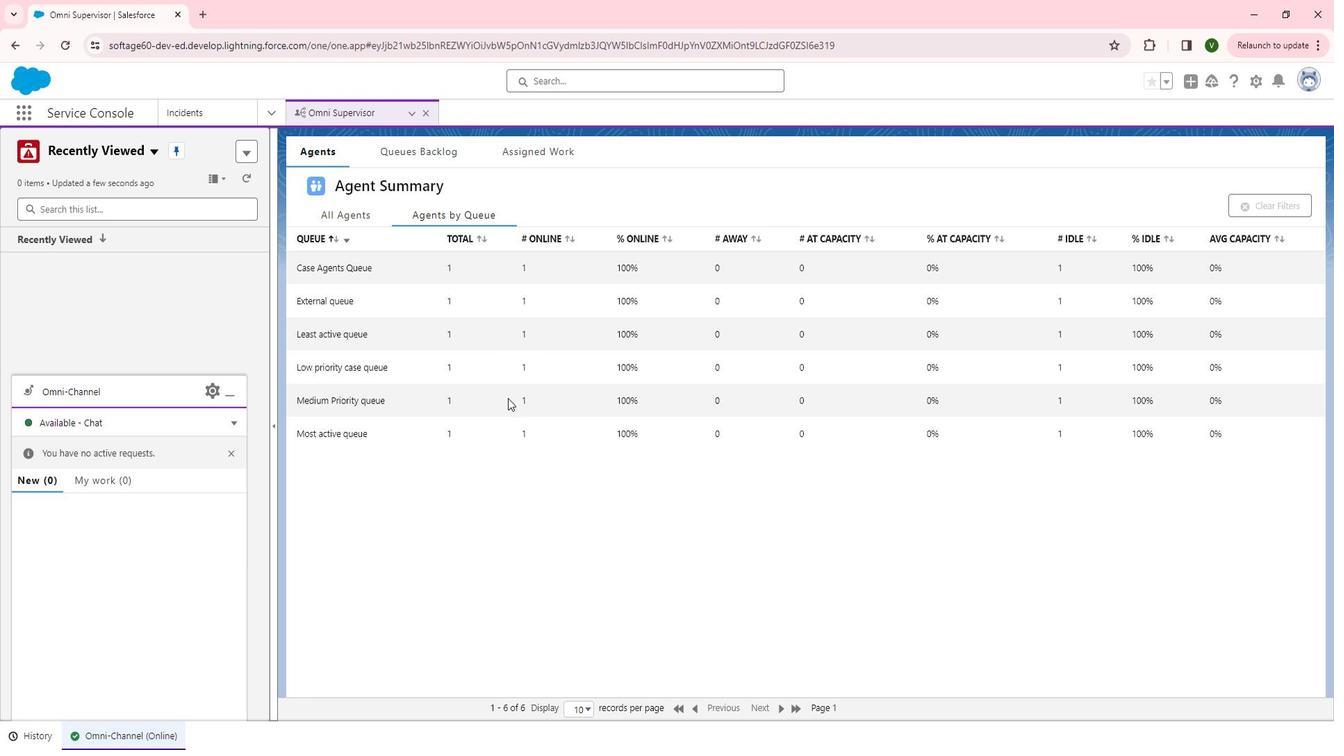 
Action: Mouse scrolled (519, 394) with delta (0, 0)
Screenshot: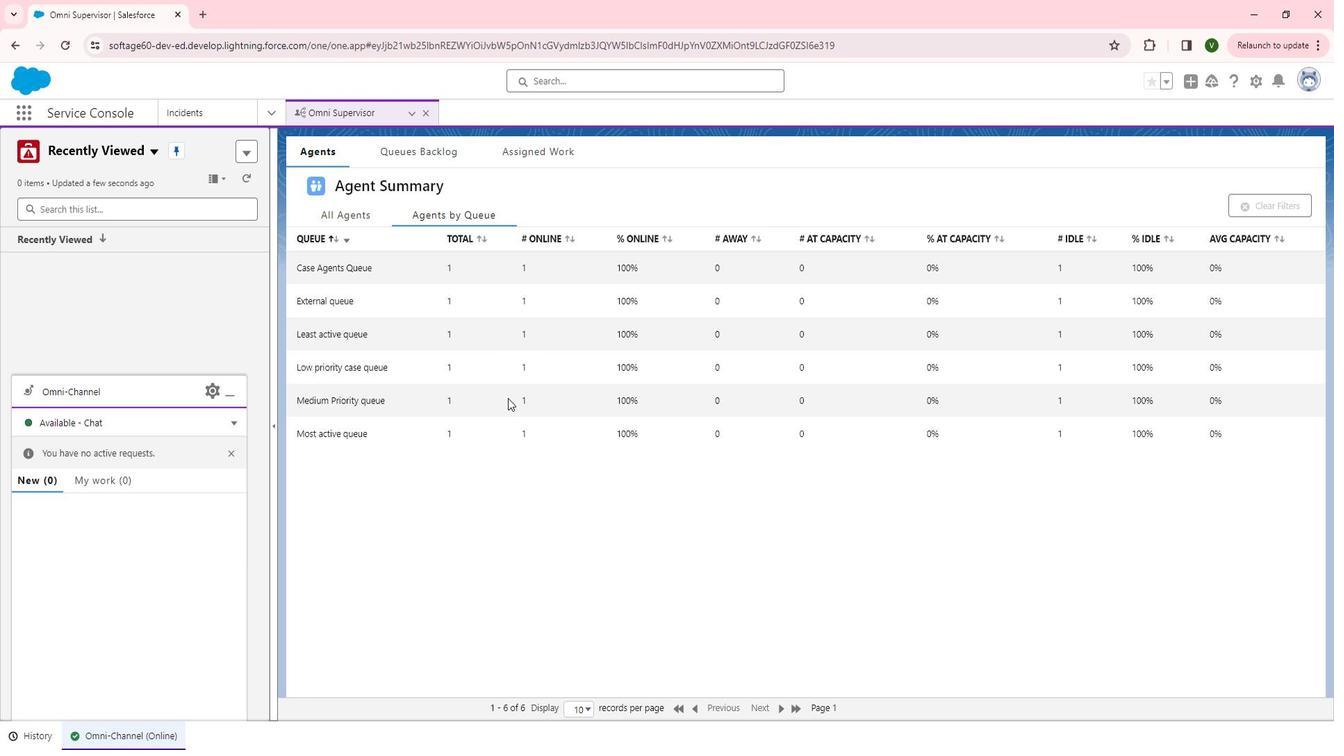 
Action: Mouse moved to (467, 160)
Screenshot: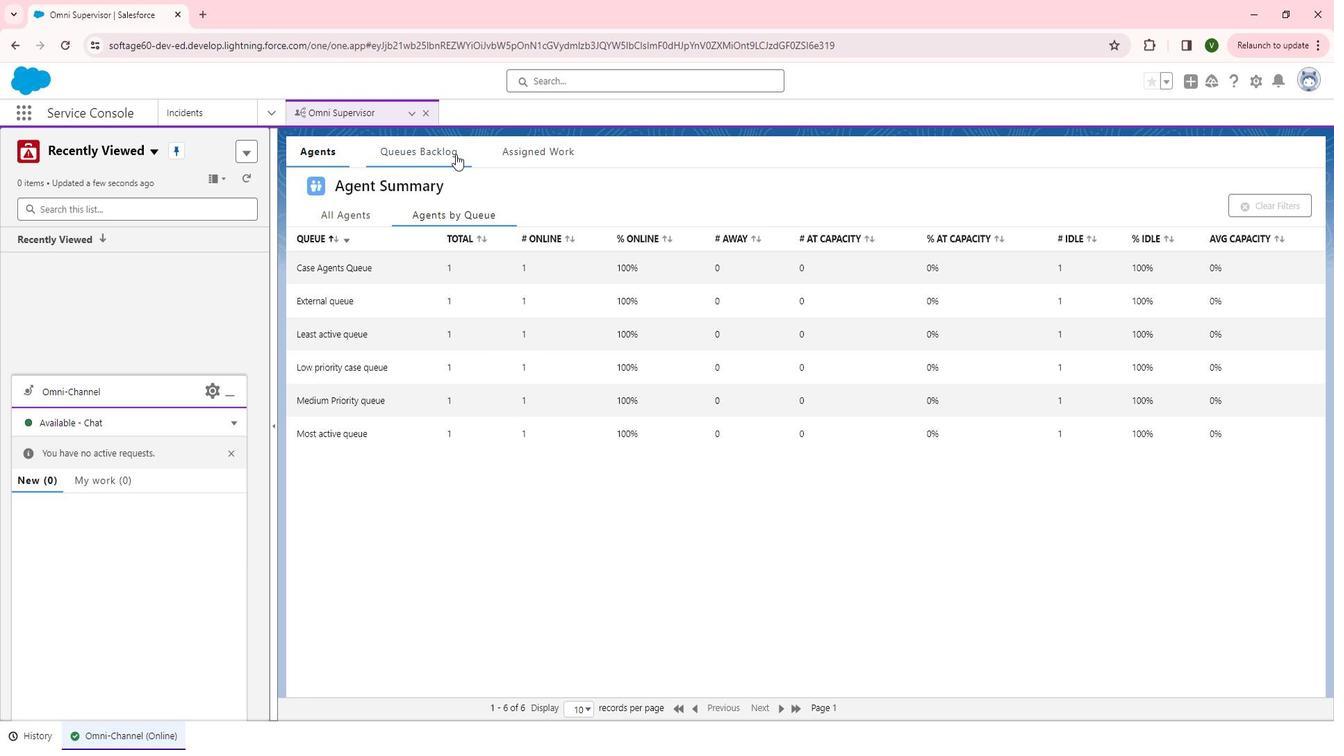 
Action: Mouse pressed left at (467, 160)
Screenshot: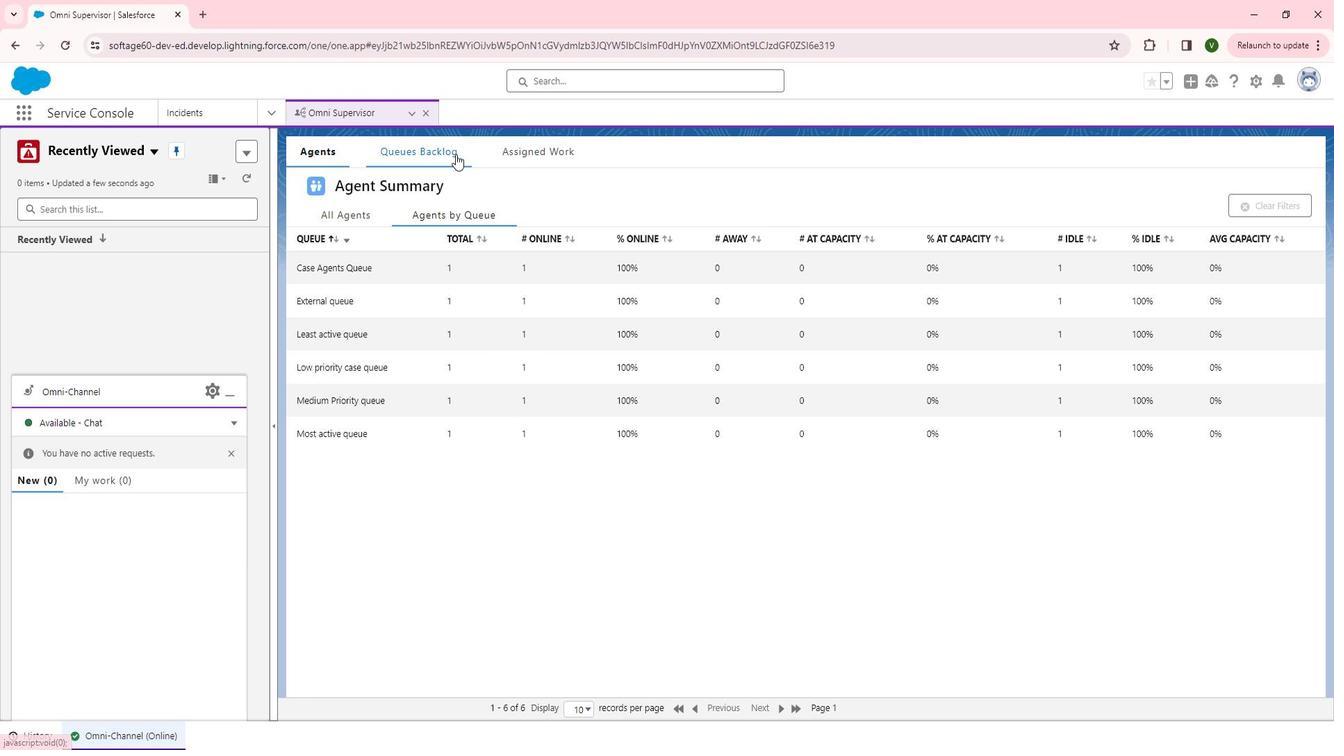 
Action: Mouse moved to (528, 164)
Screenshot: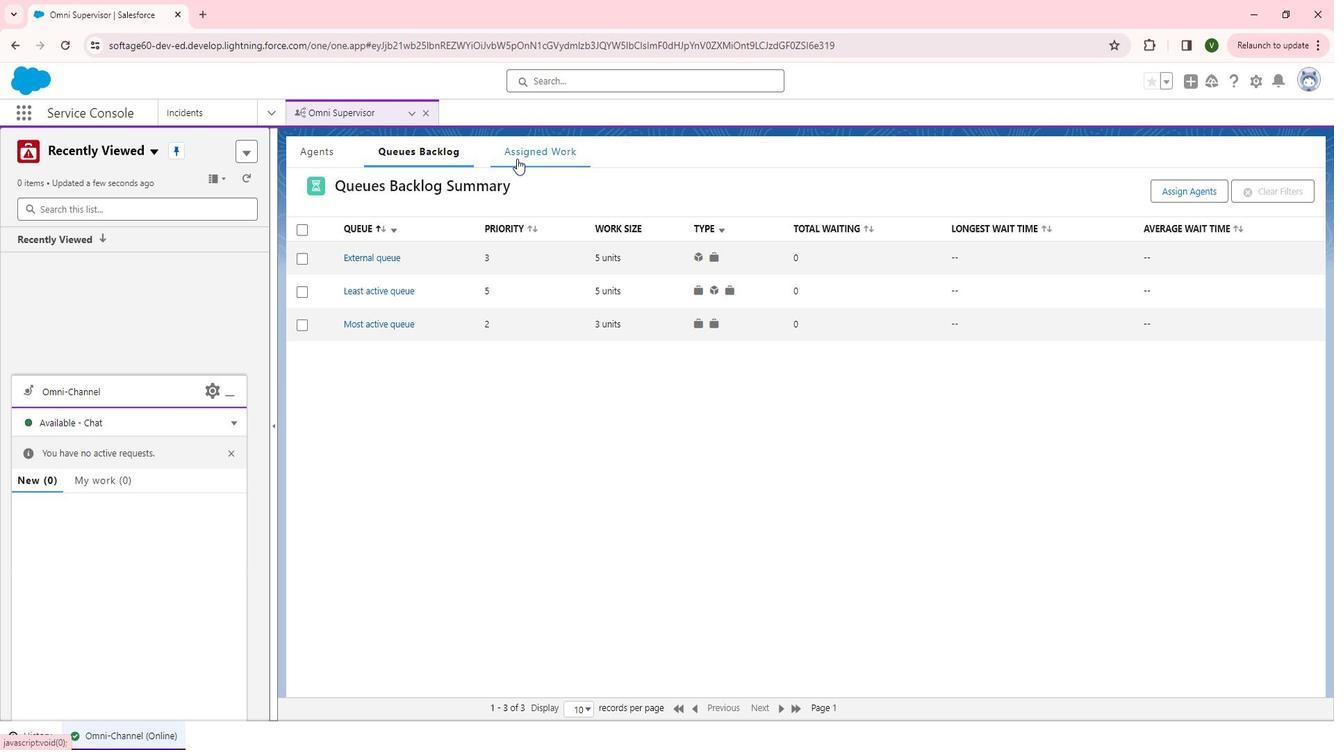 
Action: Mouse pressed left at (528, 164)
Screenshot: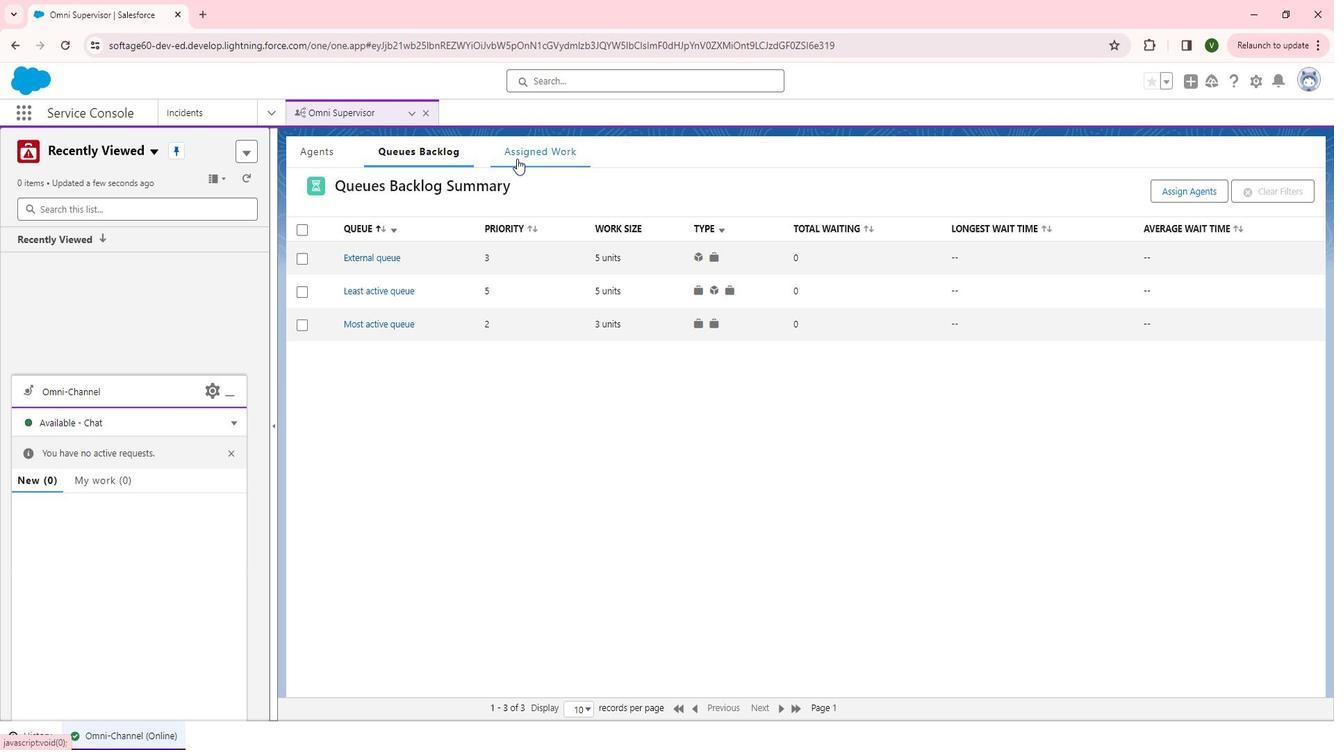 
Action: Mouse moved to (400, 171)
Screenshot: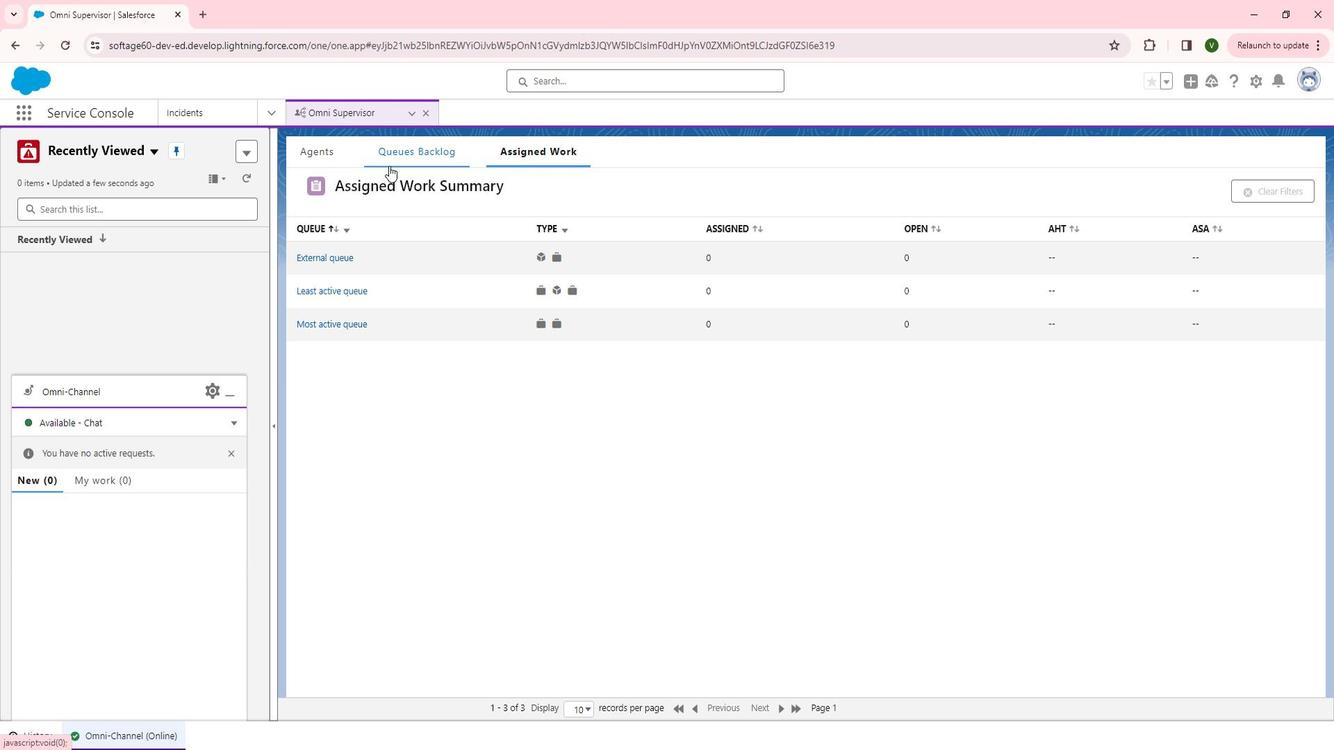 
Action: Mouse pressed left at (400, 171)
Screenshot: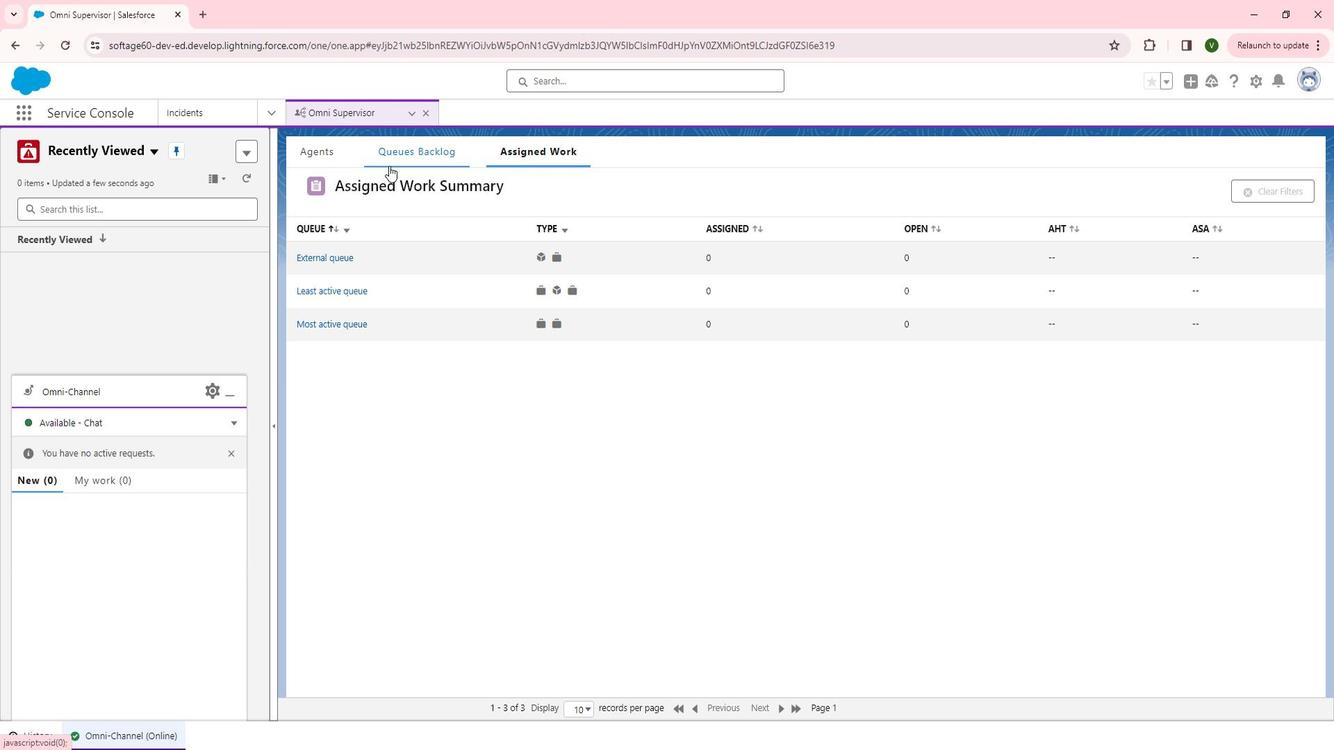 
Action: Mouse moved to (457, 277)
Screenshot: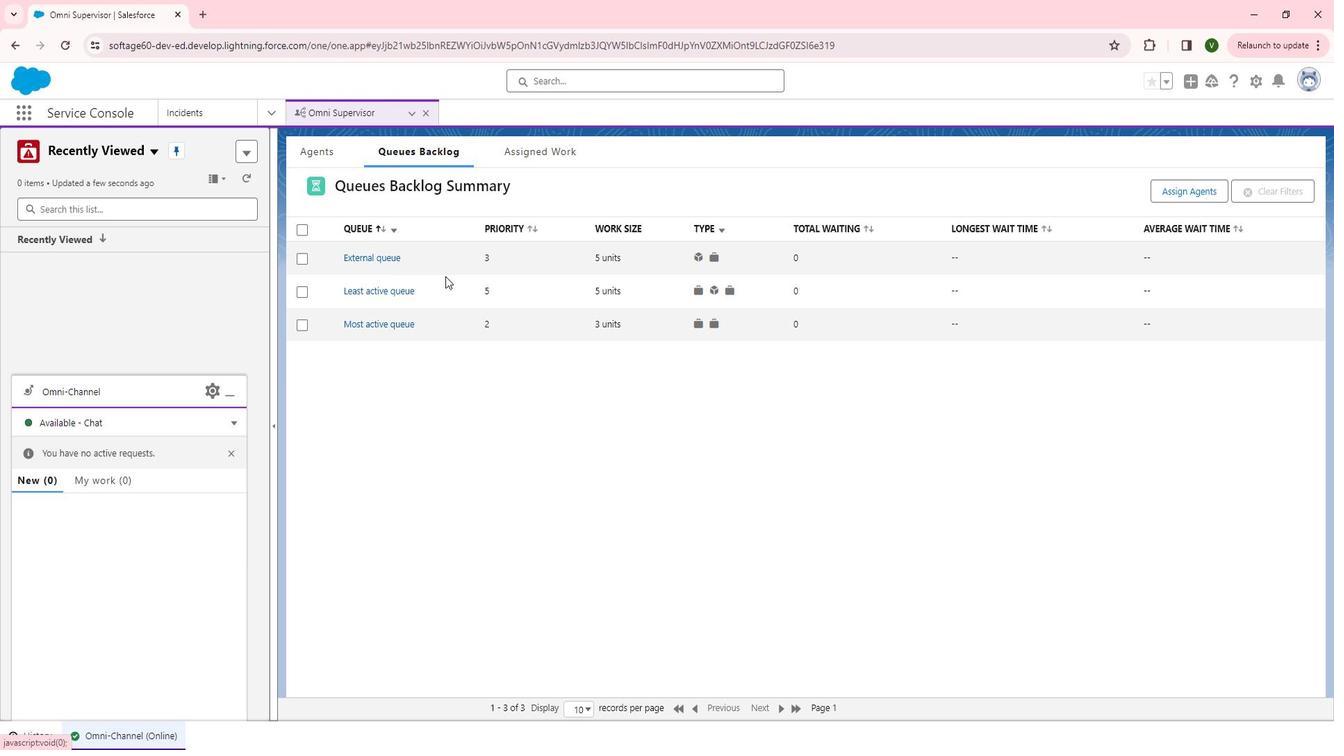 
Action: Mouse pressed left at (457, 277)
Screenshot: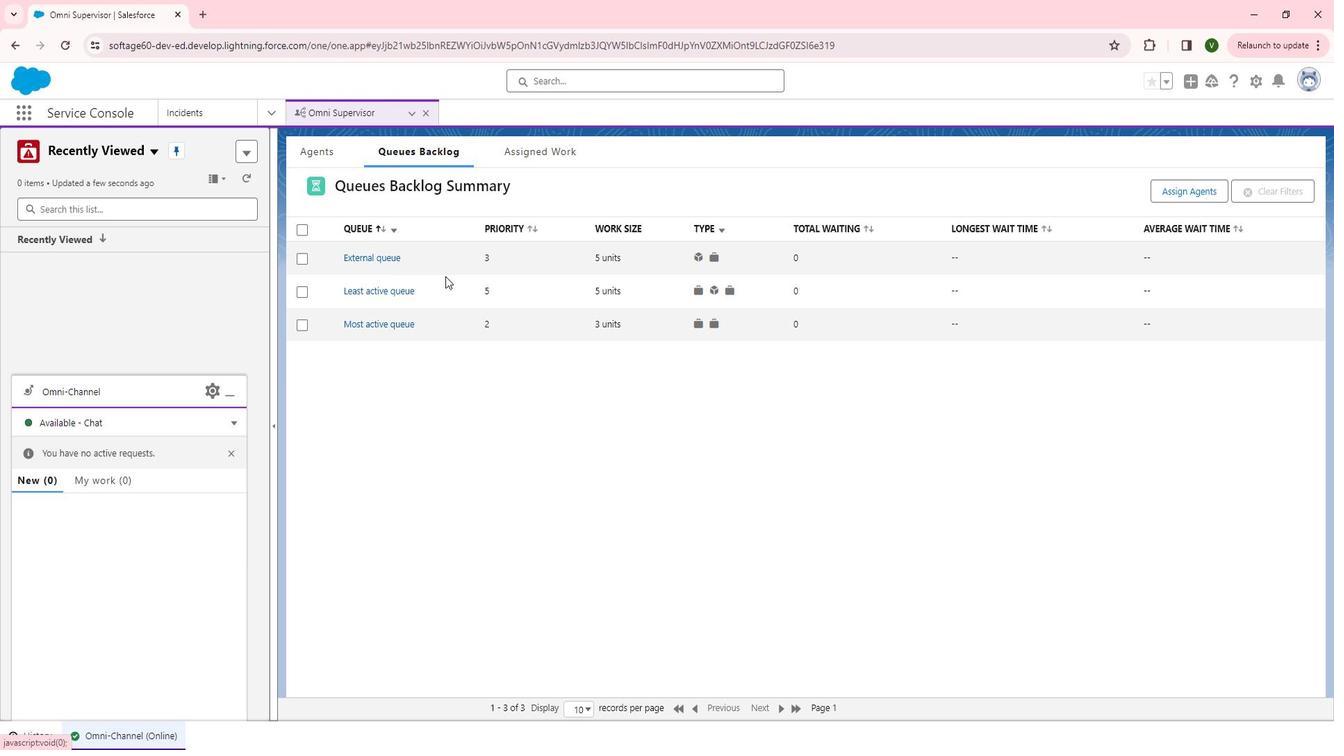 
Action: Mouse moved to (355, 161)
Screenshot: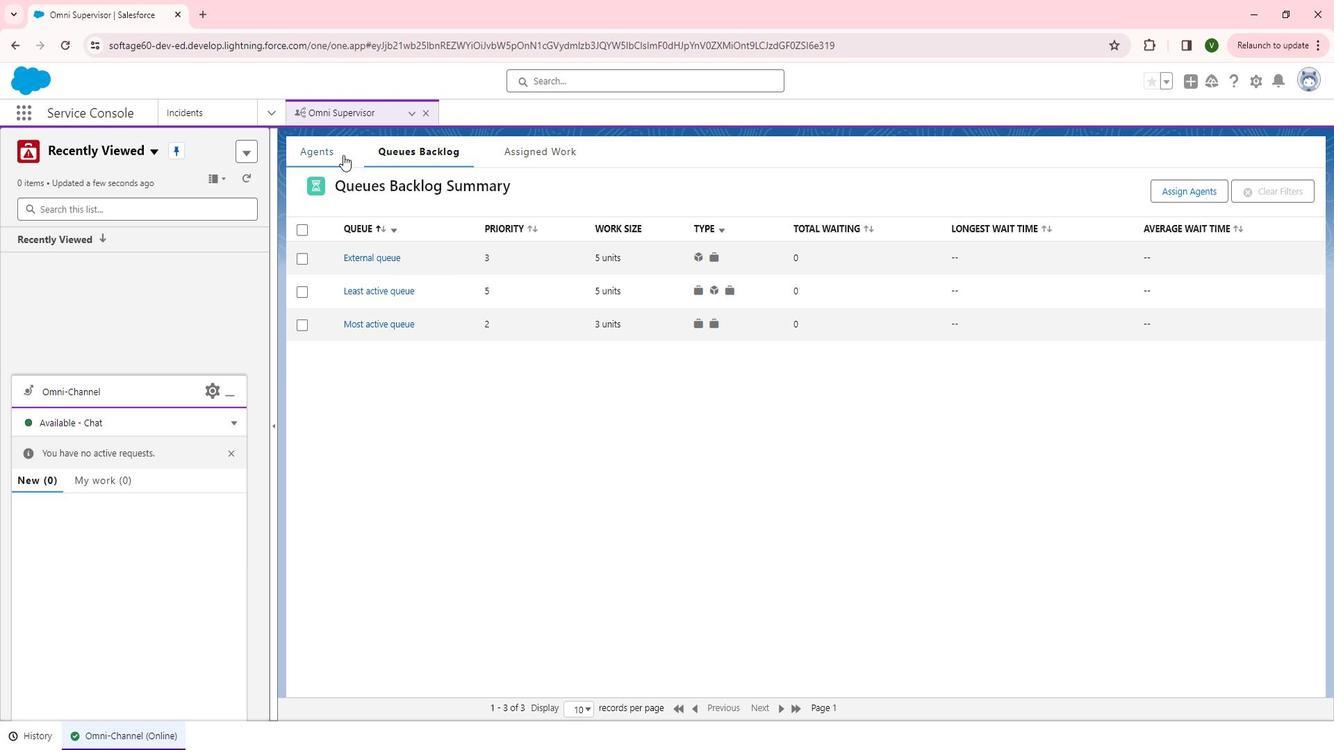 
Action: Mouse pressed left at (355, 161)
Screenshot: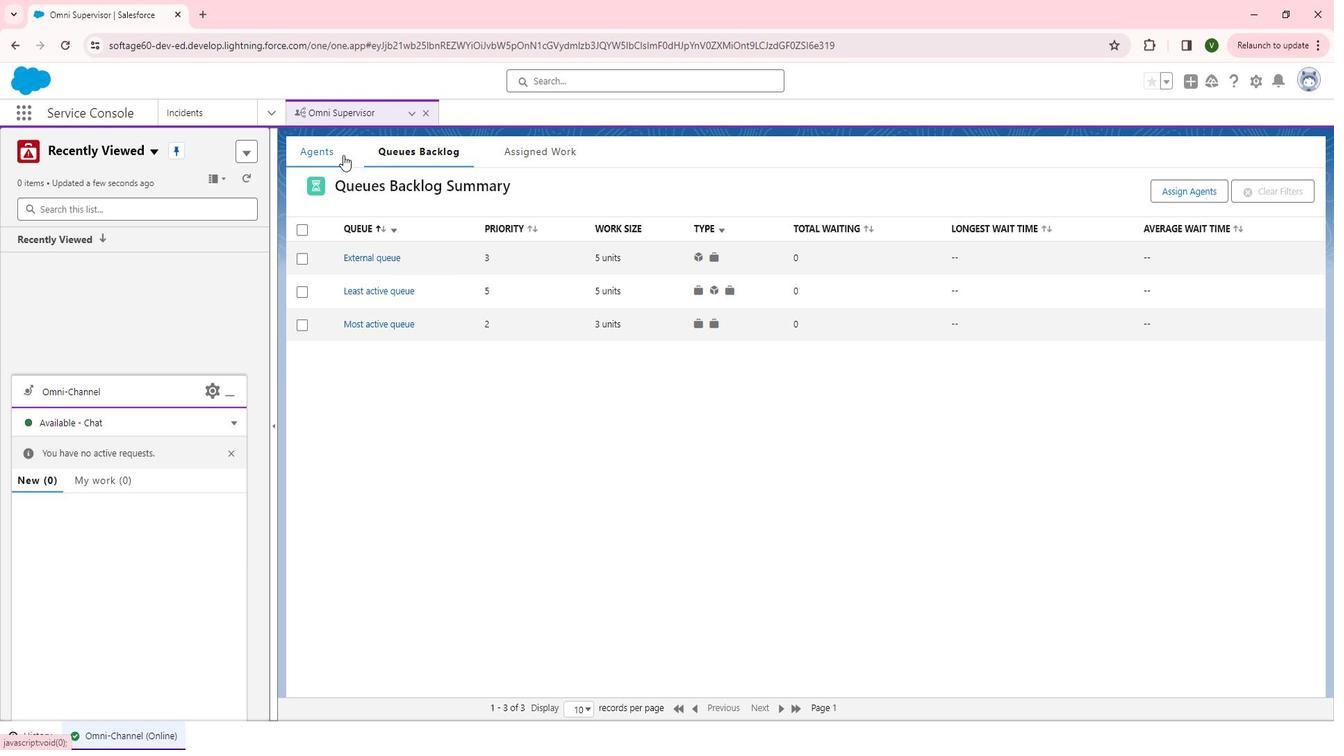 
Action: Mouse moved to (366, 219)
Screenshot: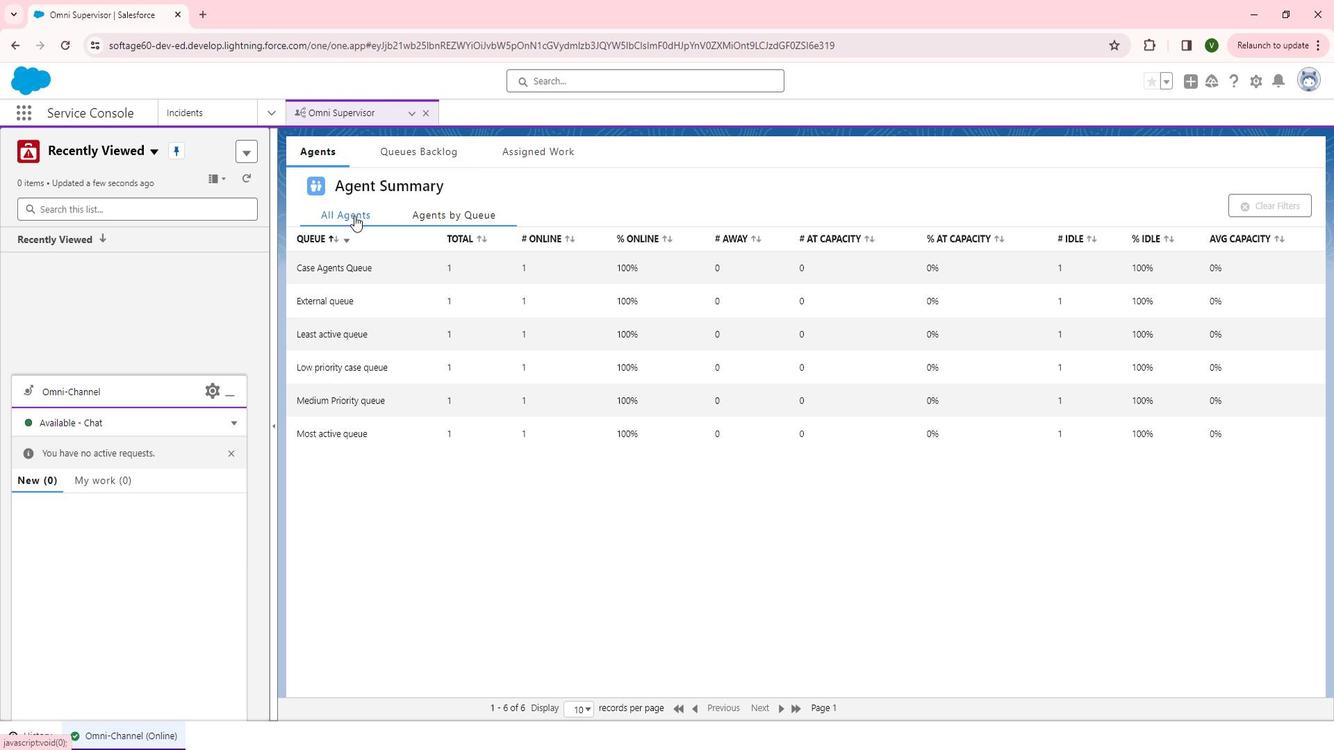 
Action: Mouse pressed left at (366, 219)
Screenshot: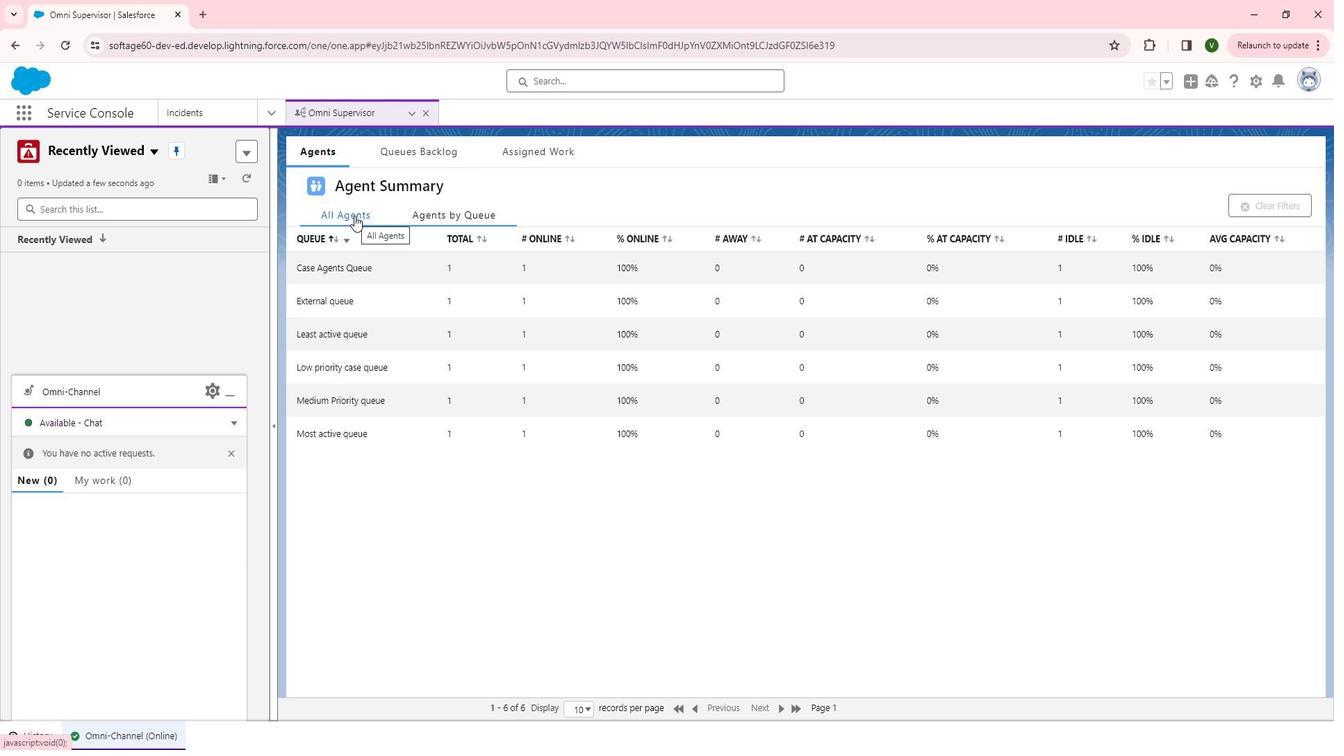 
Action: Mouse moved to (433, 312)
Screenshot: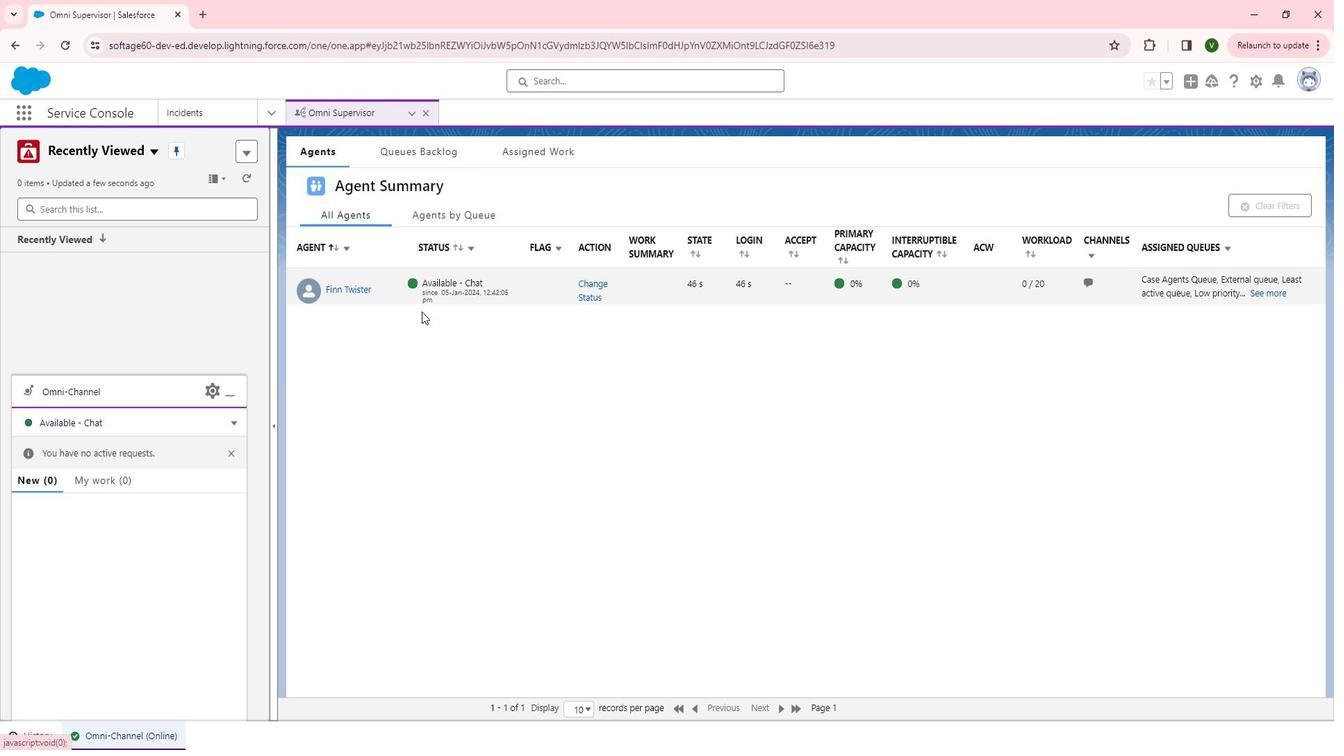 
